 Task: Find connections with filter location Morales with filter topic #securitywith filter profile language English with filter current company Infosys with filter school Dnyanprassarak Mandals College of Arts Sou. Sheela Premanand Vaidya College of Science & VNS Bandekar College of Commerce Assagao with filter industry Holding Companies with filter service category Corporate Law with filter keywords title Animal Shelter Volunteer
Action: Mouse moved to (543, 66)
Screenshot: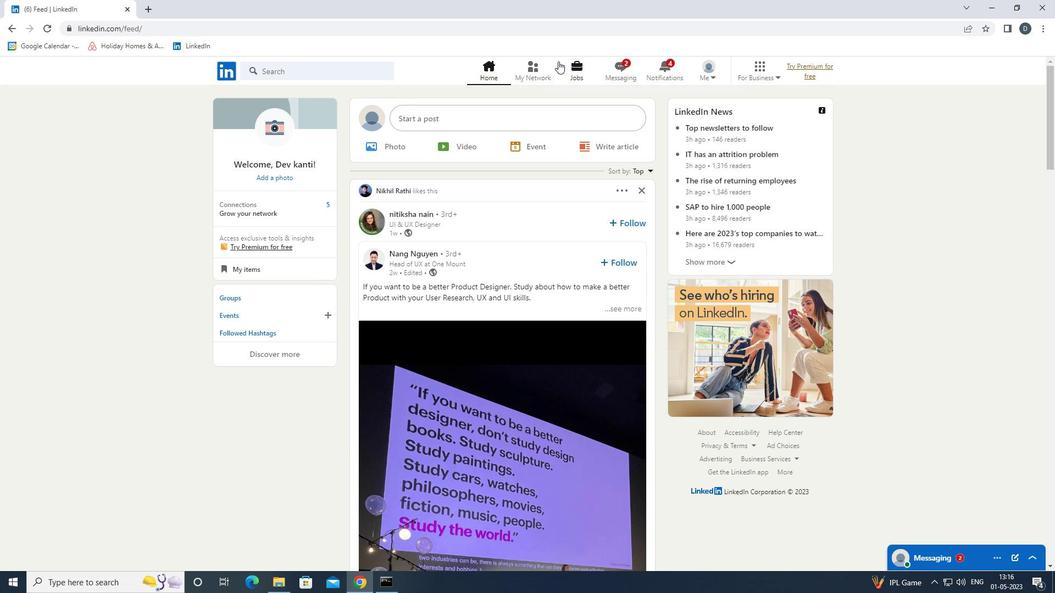 
Action: Mouse pressed left at (543, 66)
Screenshot: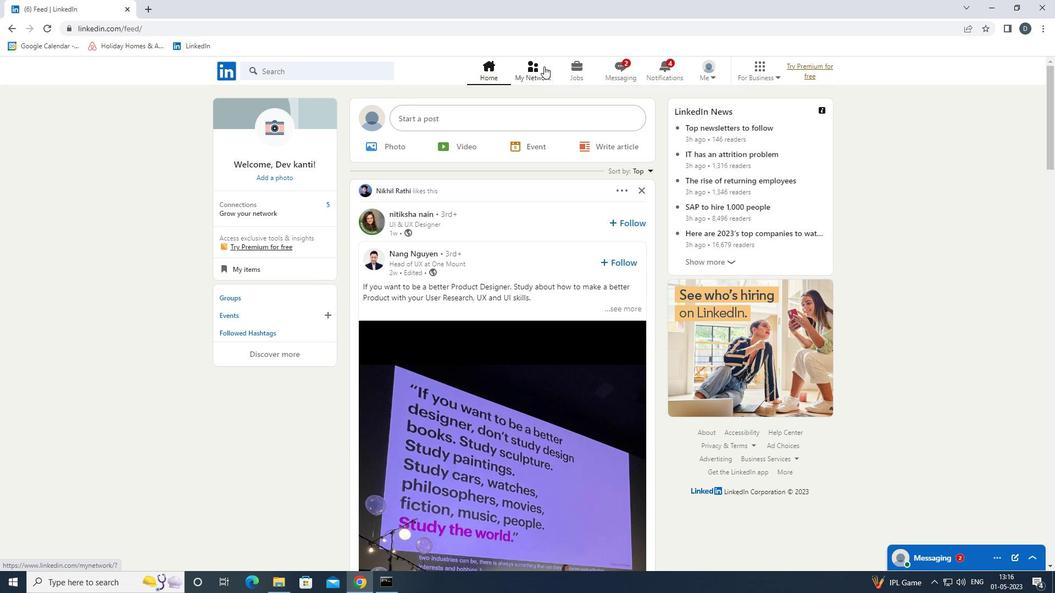 
Action: Mouse moved to (367, 126)
Screenshot: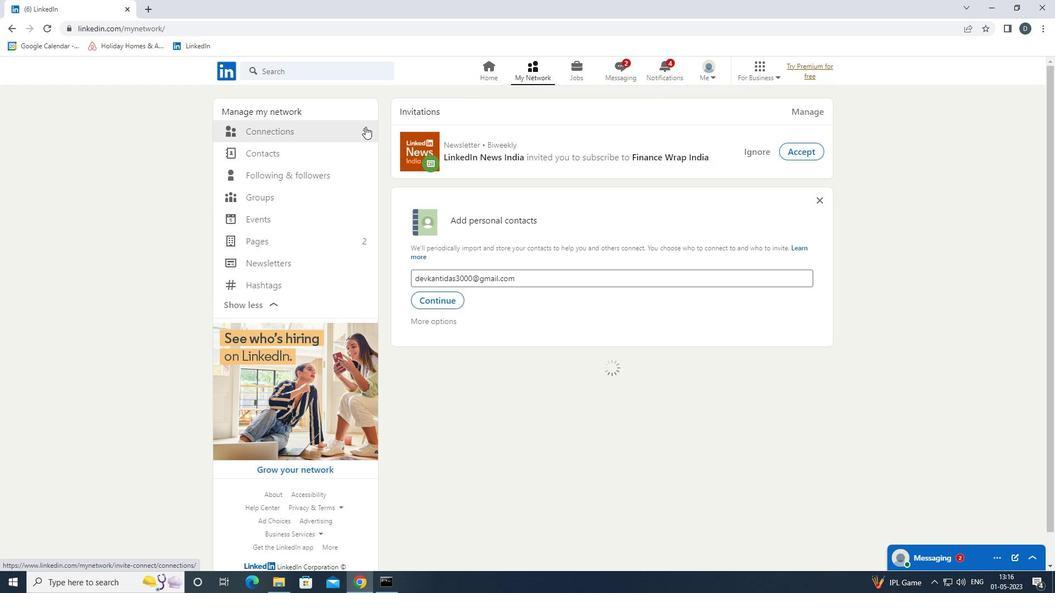
Action: Mouse pressed left at (367, 126)
Screenshot: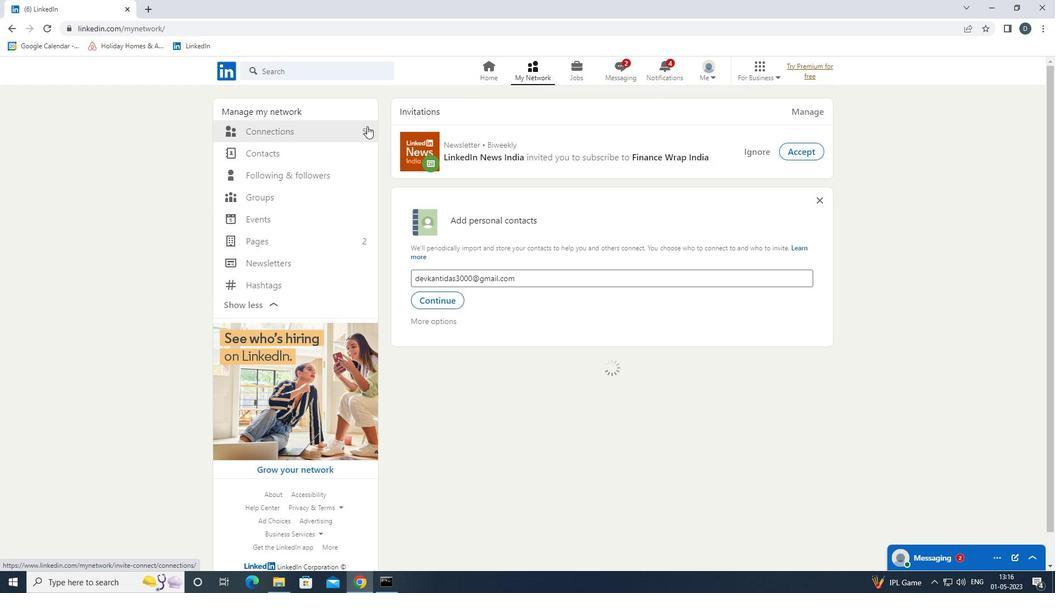 
Action: Mouse moved to (365, 130)
Screenshot: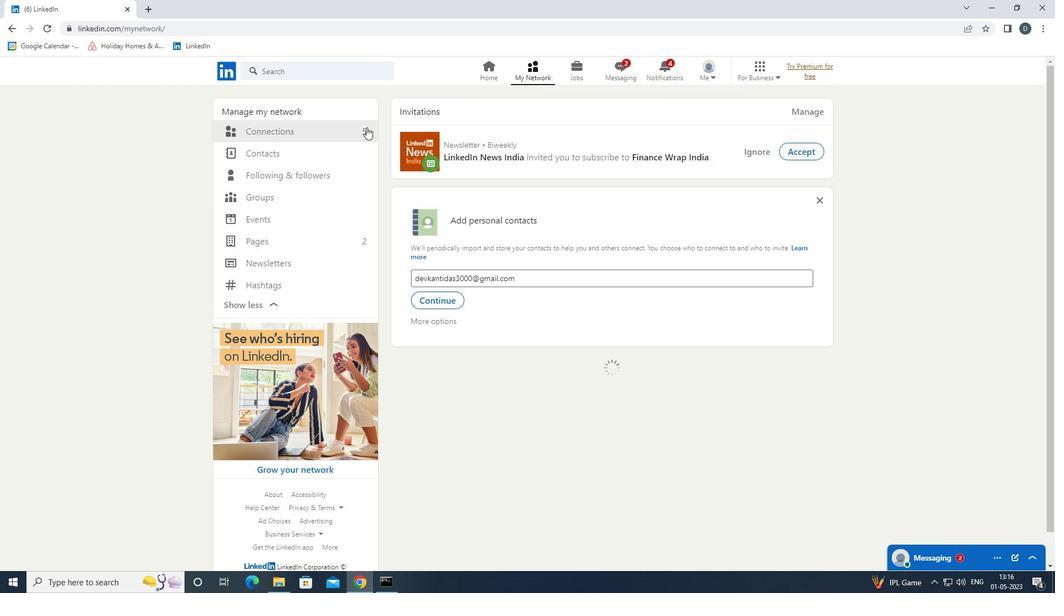 
Action: Mouse pressed left at (365, 130)
Screenshot: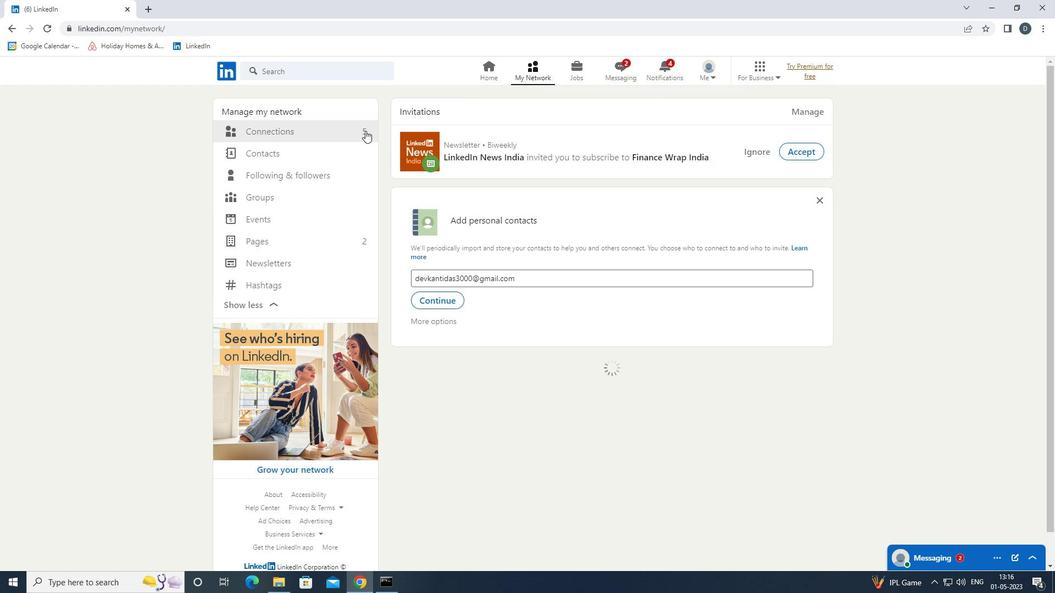 
Action: Mouse moved to (623, 133)
Screenshot: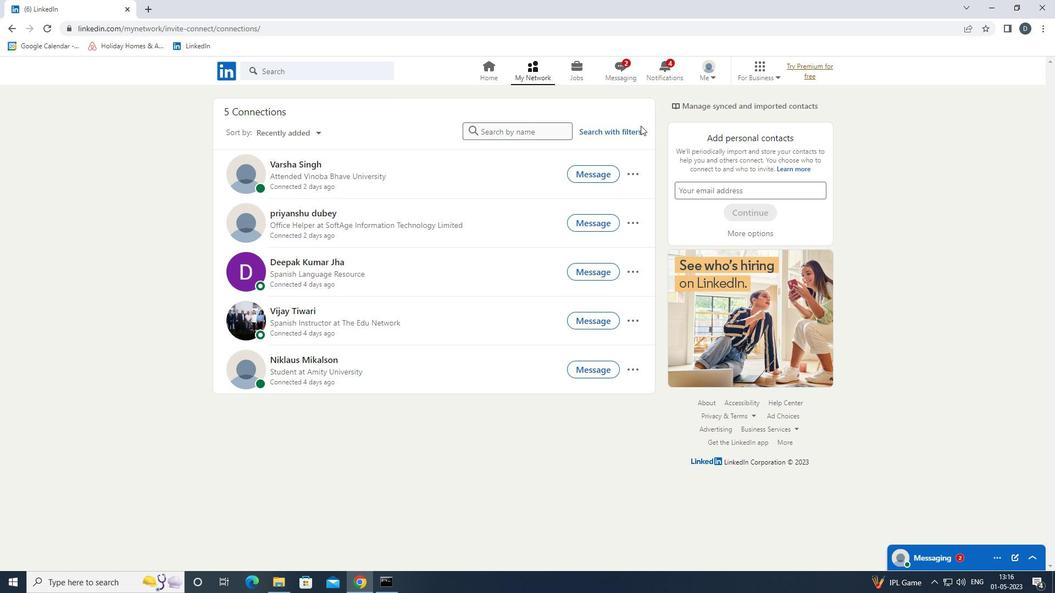 
Action: Mouse pressed left at (623, 133)
Screenshot: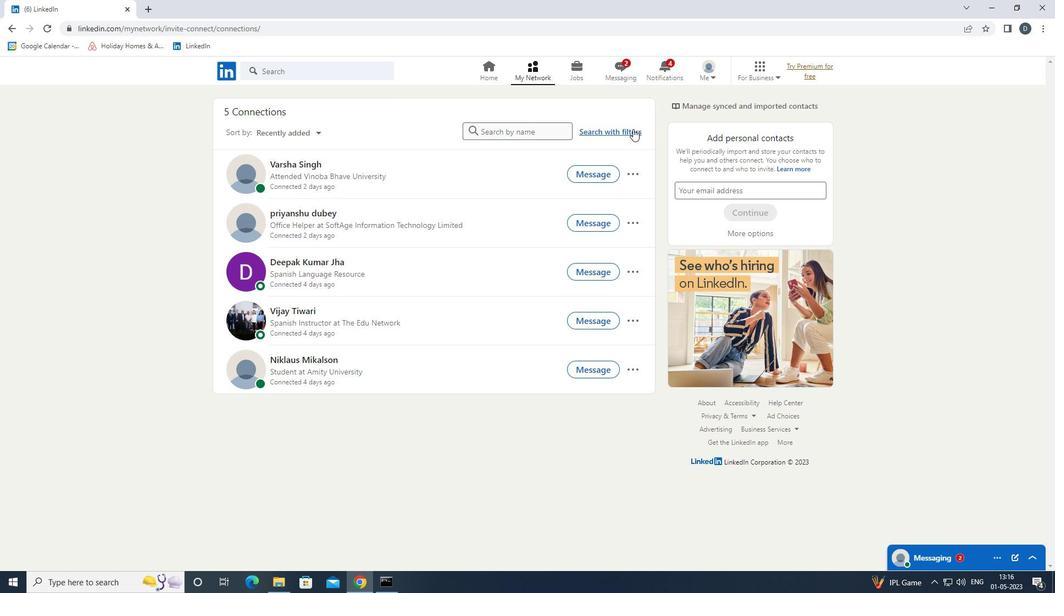 
Action: Mouse moved to (566, 103)
Screenshot: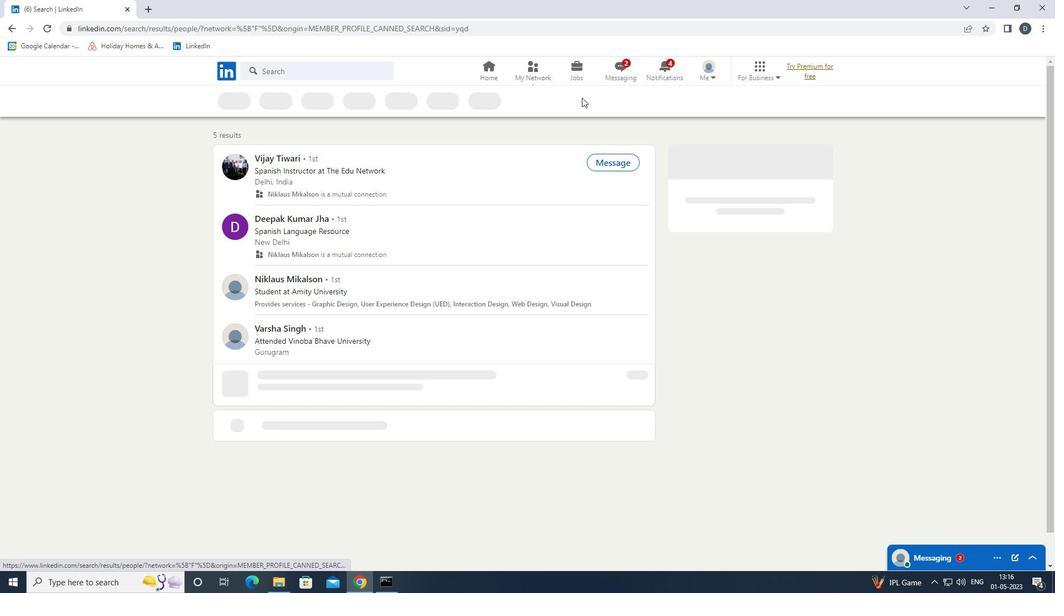
Action: Mouse pressed left at (566, 103)
Screenshot: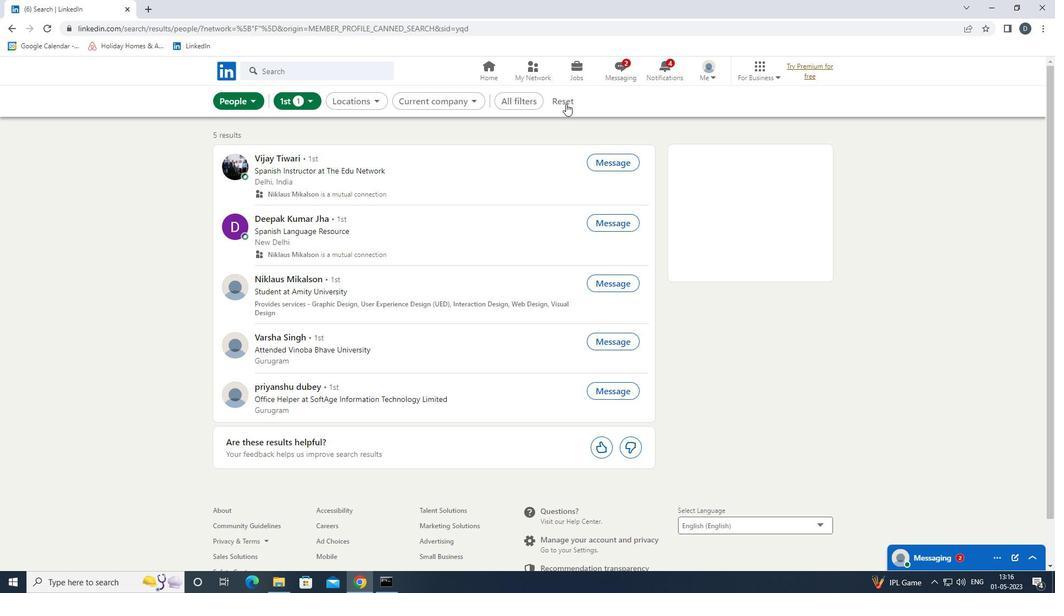 
Action: Mouse moved to (546, 100)
Screenshot: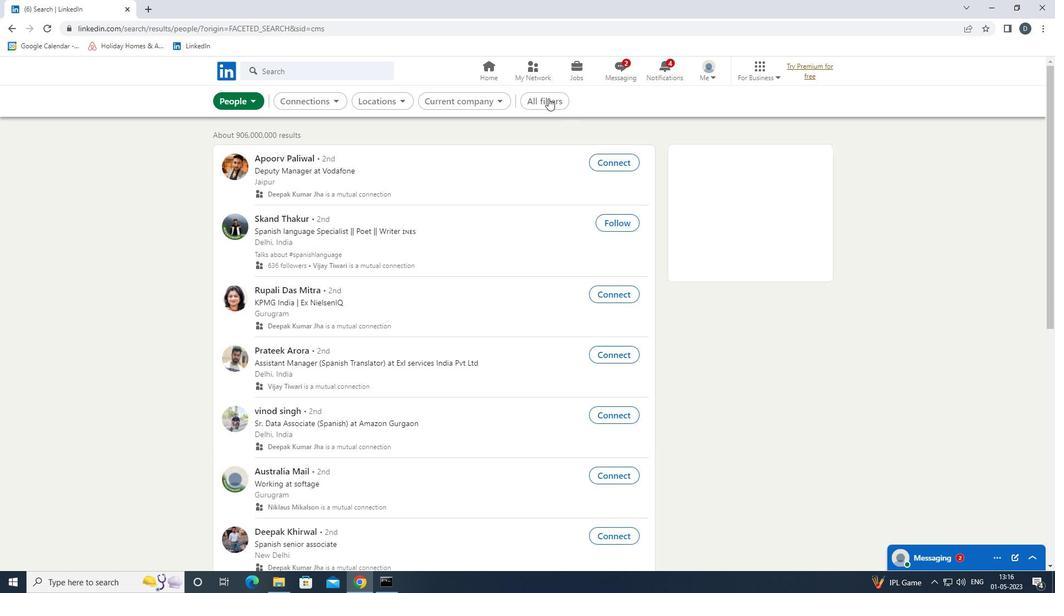 
Action: Mouse pressed left at (546, 100)
Screenshot: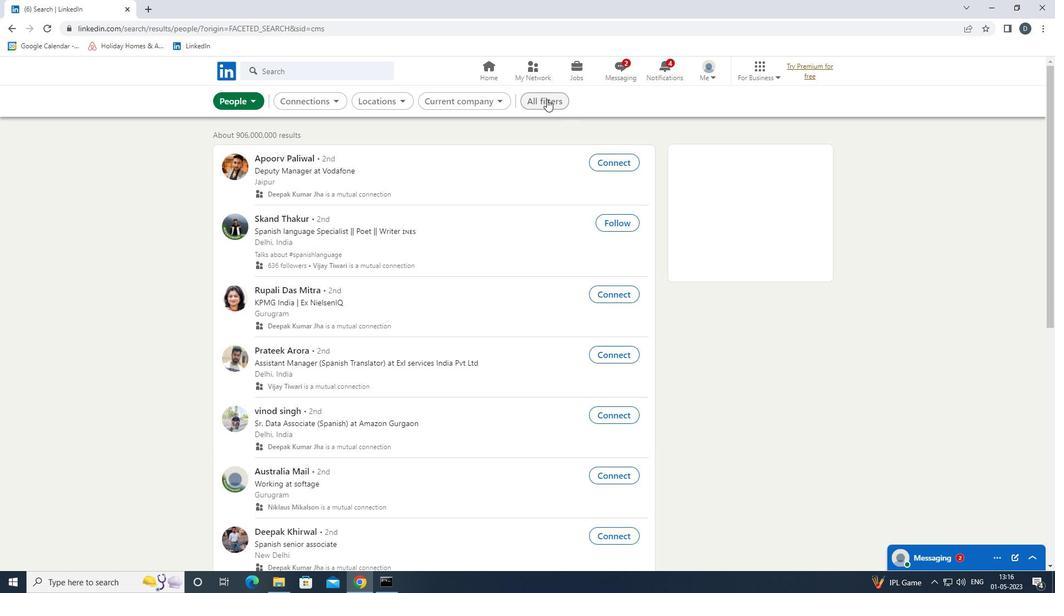 
Action: Mouse moved to (927, 355)
Screenshot: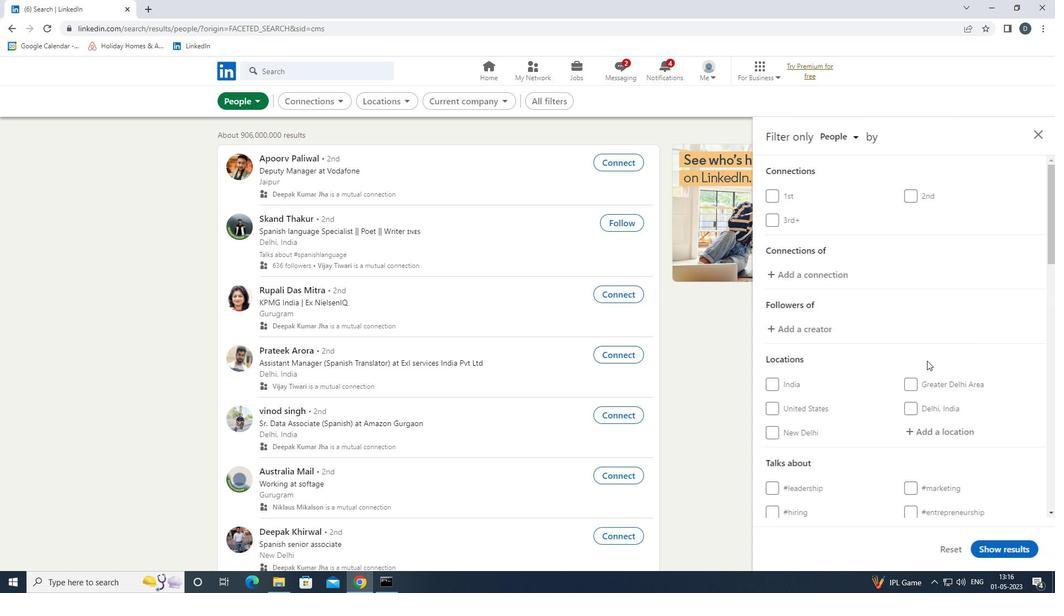 
Action: Mouse scrolled (927, 355) with delta (0, 0)
Screenshot: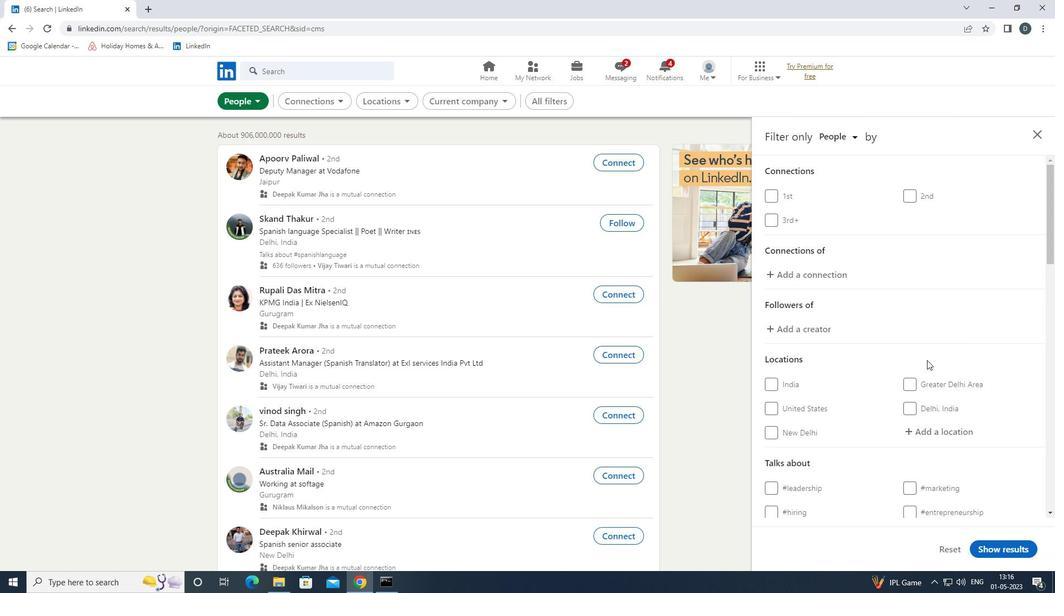 
Action: Mouse scrolled (927, 355) with delta (0, 0)
Screenshot: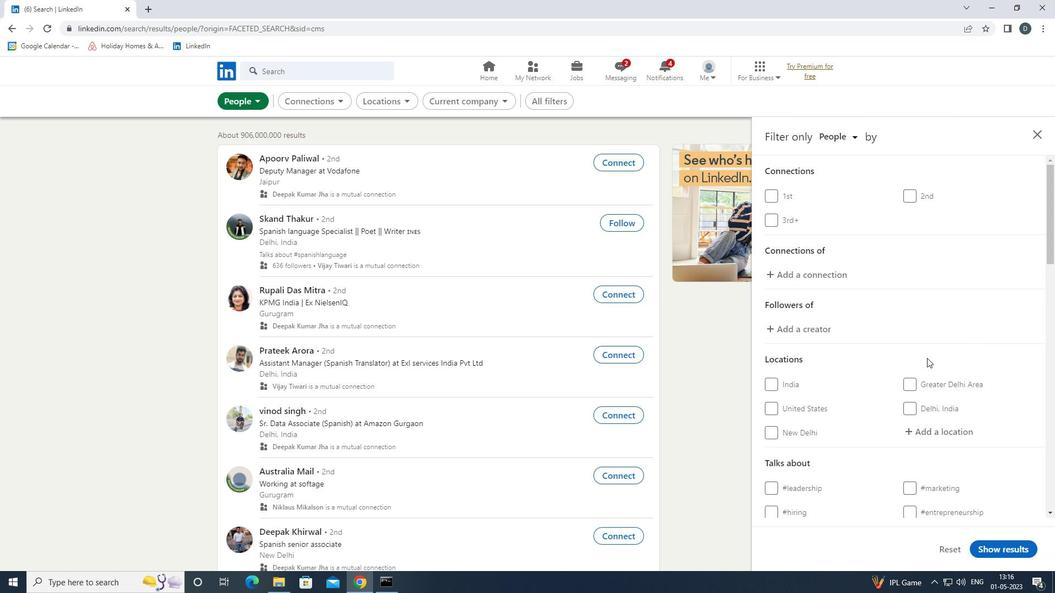 
Action: Mouse moved to (944, 326)
Screenshot: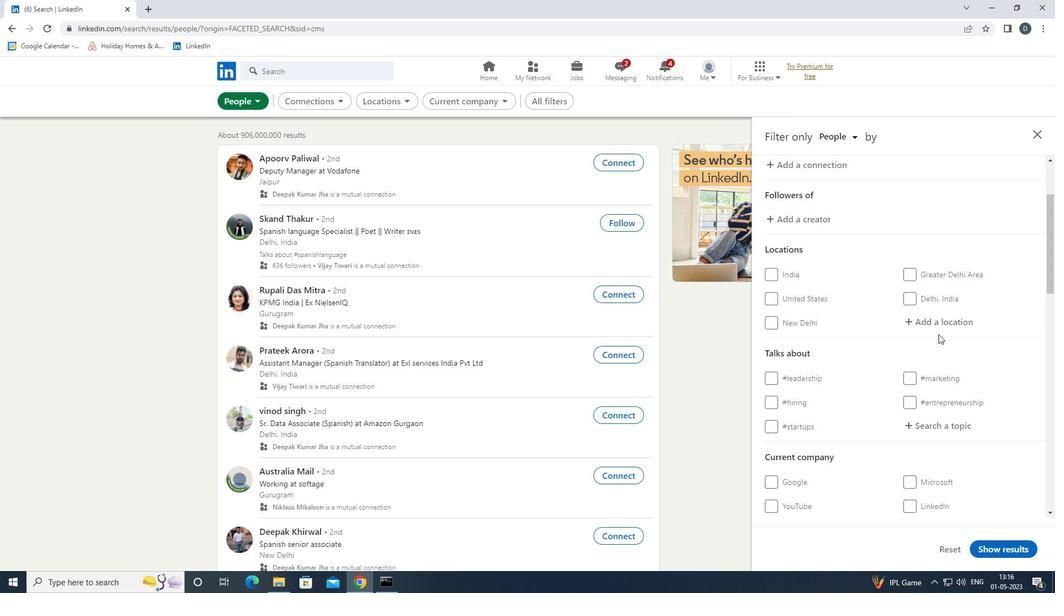 
Action: Mouse pressed left at (944, 326)
Screenshot: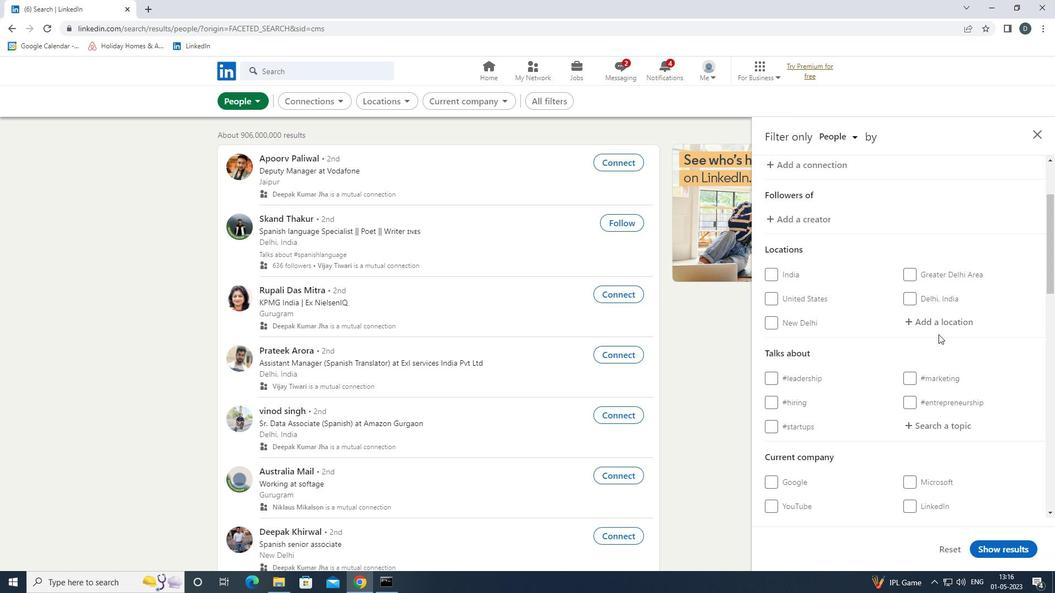 
Action: Mouse moved to (943, 326)
Screenshot: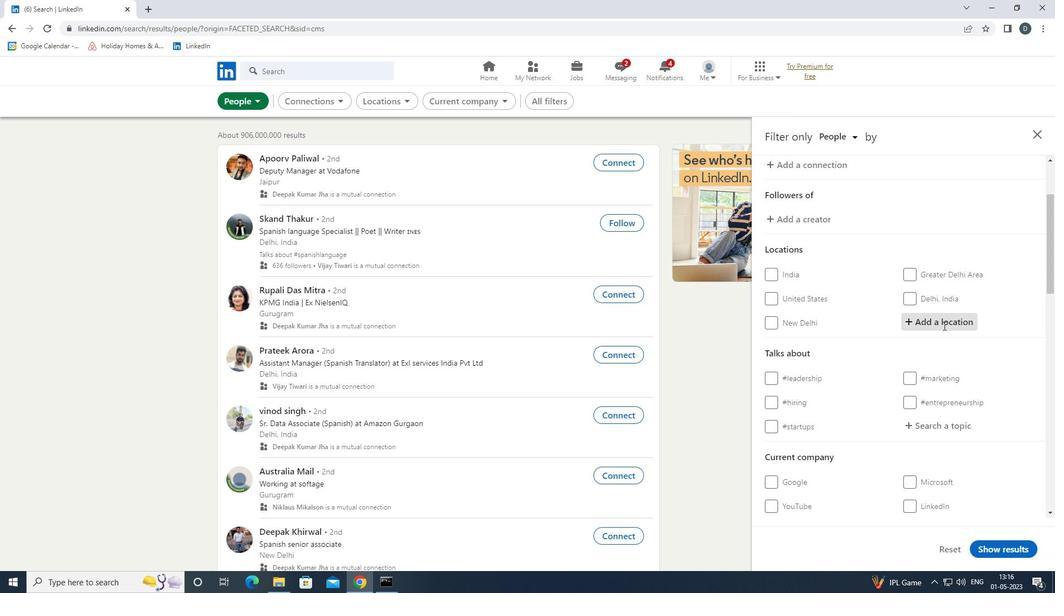 
Action: Key pressed <Key.shift>
Screenshot: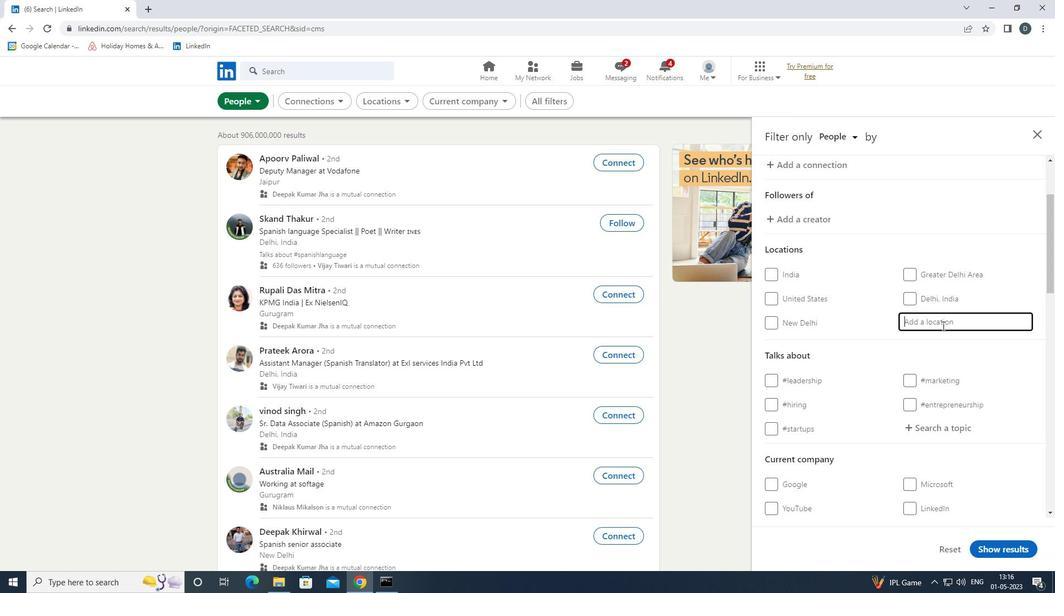 
Action: Mouse moved to (942, 326)
Screenshot: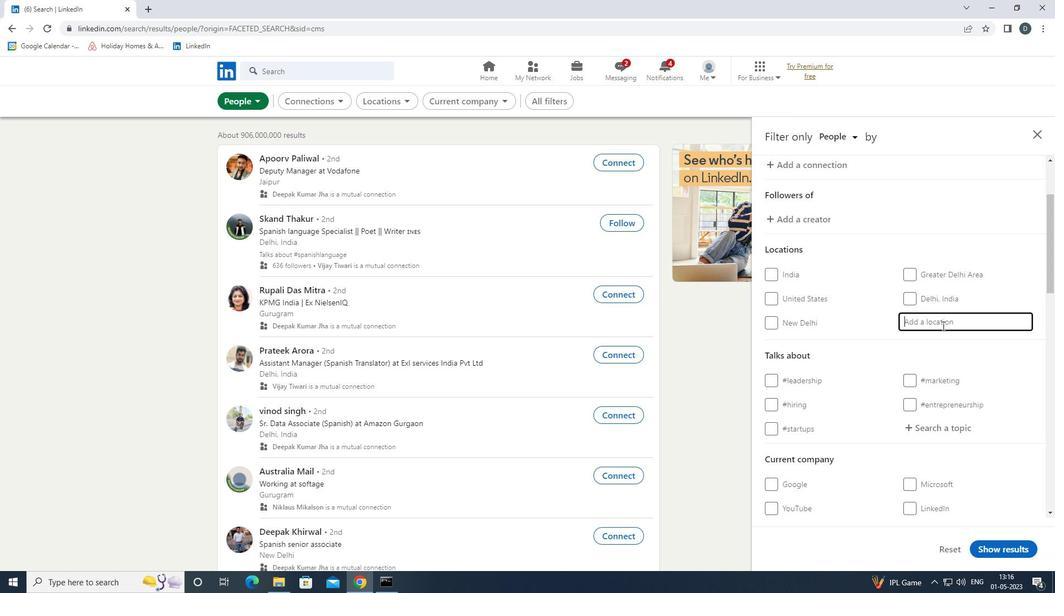 
Action: Key pressed MORALES<Key.down><Key.enter>
Screenshot: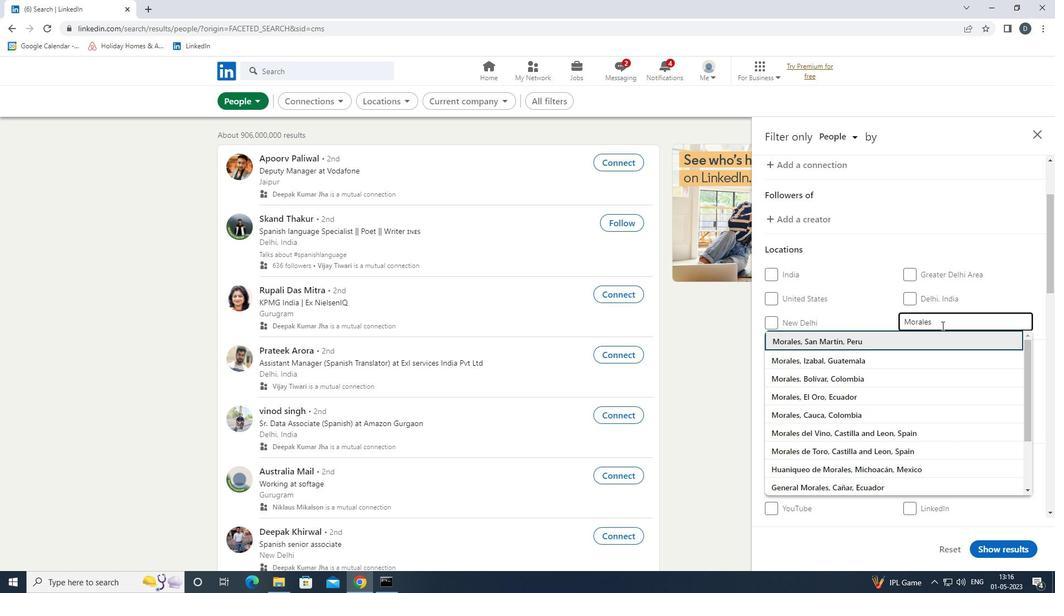 
Action: Mouse scrolled (942, 325) with delta (0, 0)
Screenshot: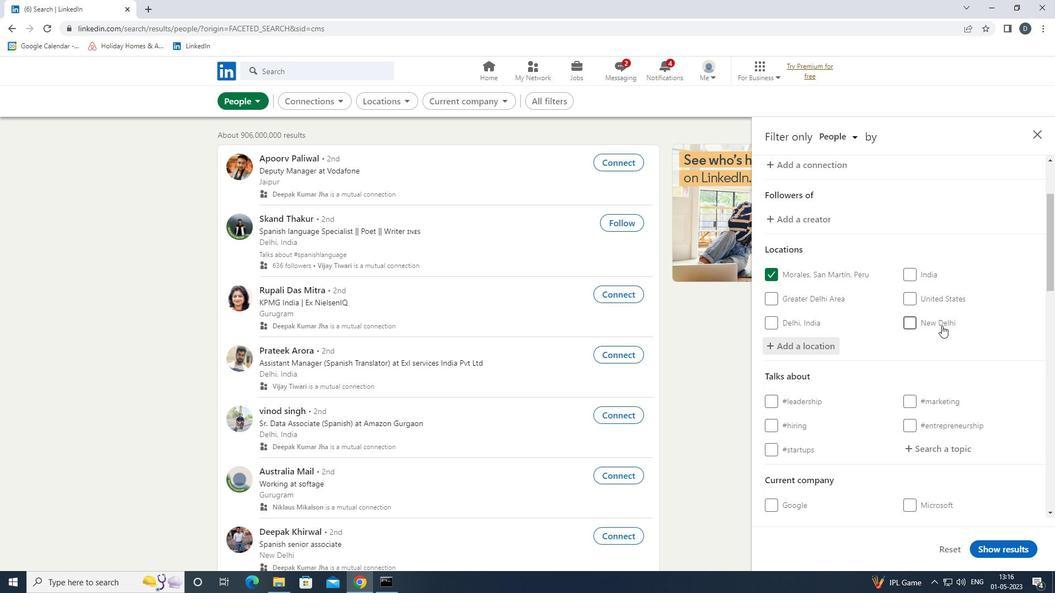 
Action: Mouse scrolled (942, 325) with delta (0, 0)
Screenshot: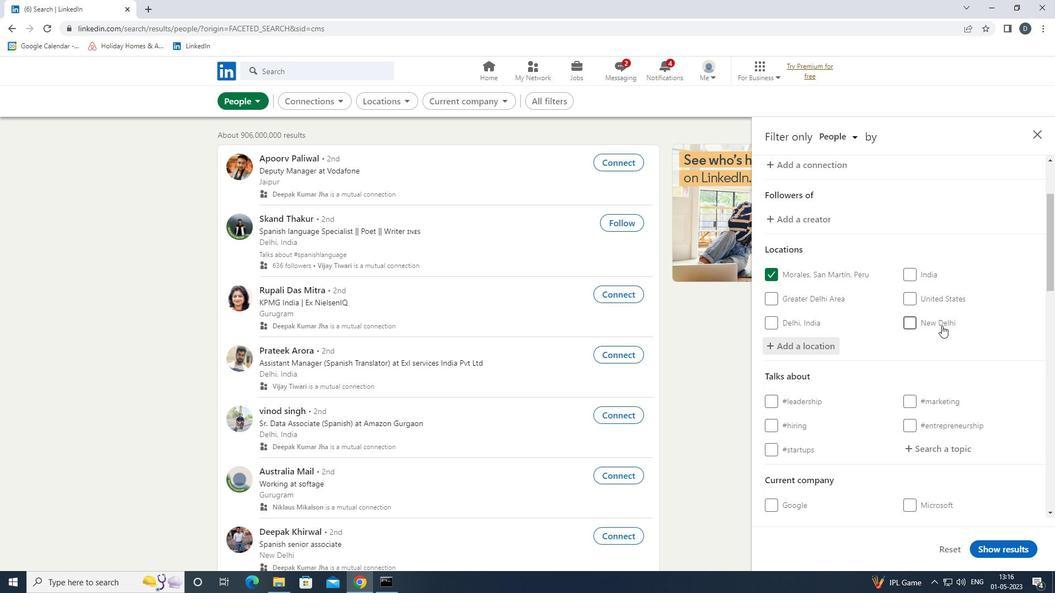 
Action: Mouse moved to (931, 334)
Screenshot: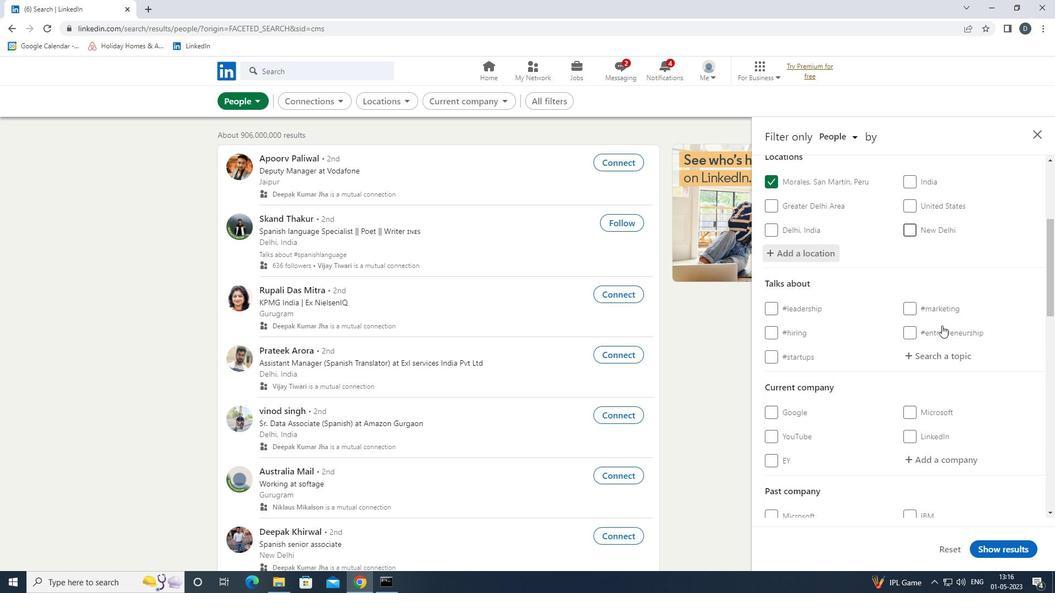 
Action: Mouse pressed left at (931, 334)
Screenshot: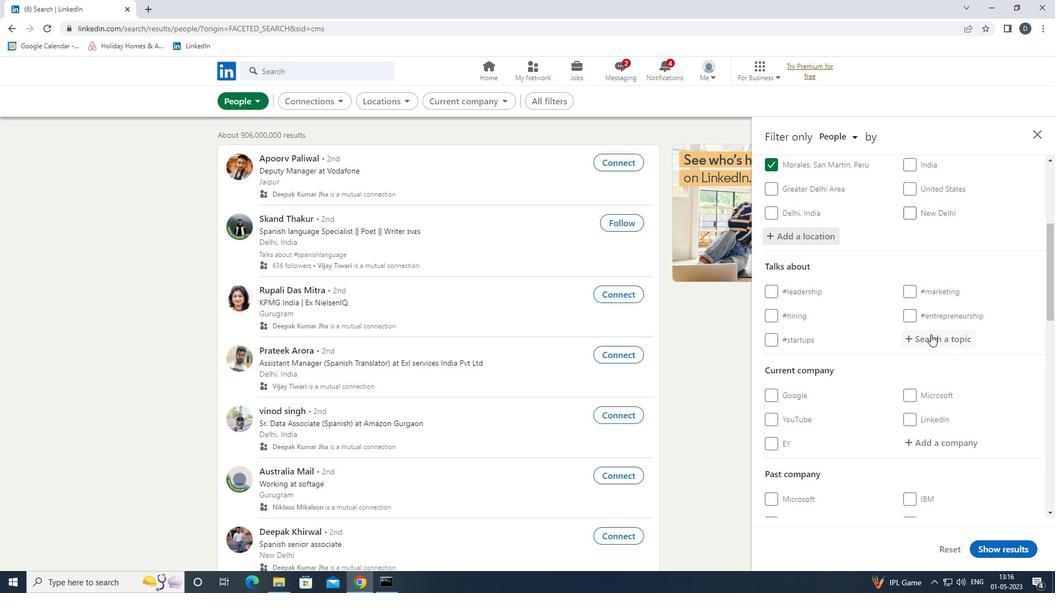 
Action: Key pressed SECURITY
Screenshot: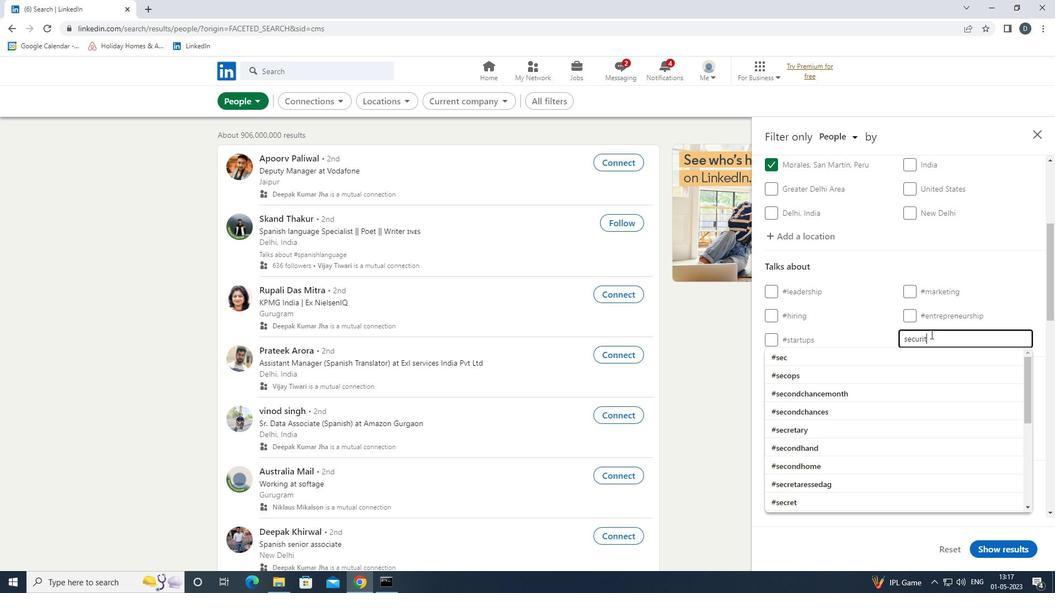 
Action: Mouse moved to (931, 348)
Screenshot: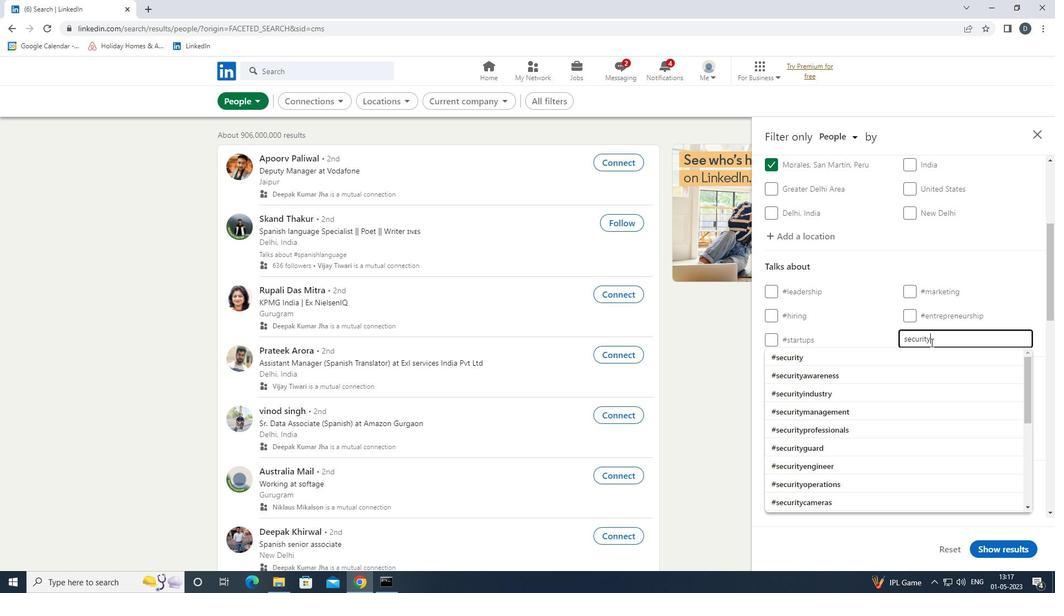 
Action: Mouse pressed left at (931, 348)
Screenshot: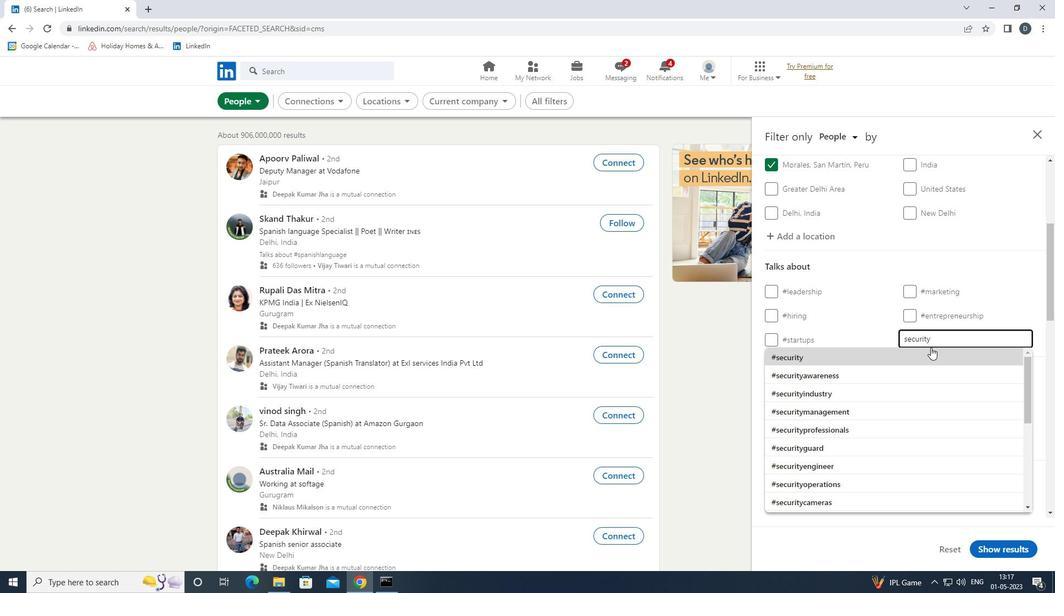 
Action: Mouse scrolled (931, 347) with delta (0, 0)
Screenshot: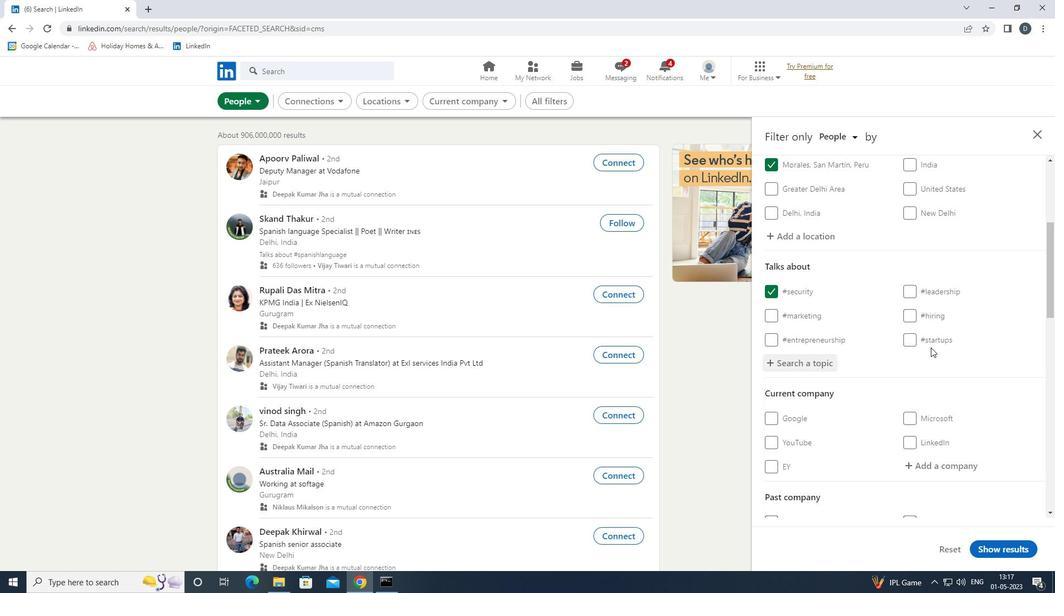
Action: Mouse scrolled (931, 347) with delta (0, 0)
Screenshot: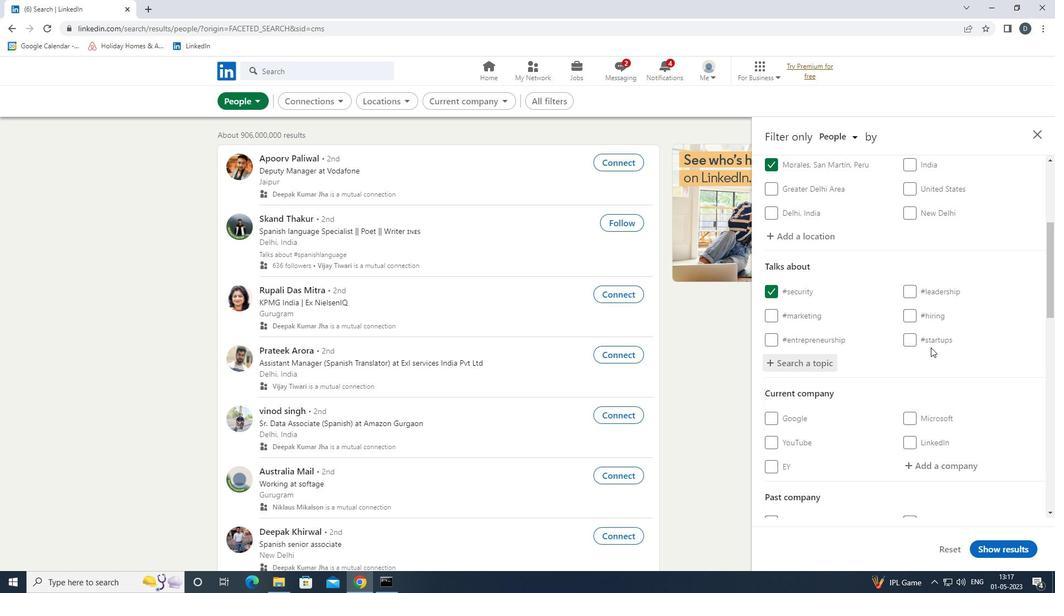 
Action: Mouse moved to (934, 362)
Screenshot: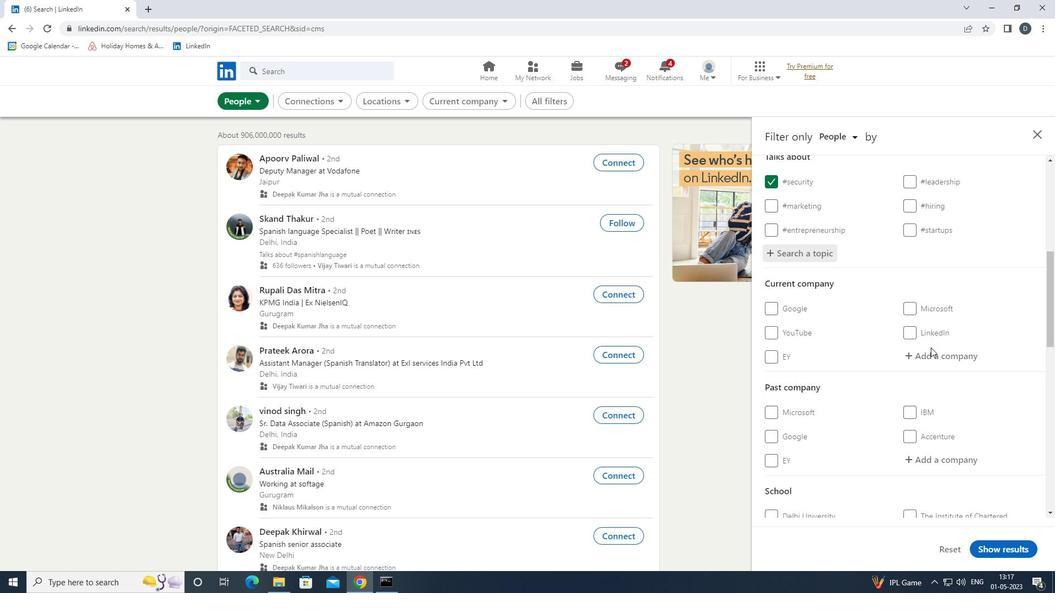 
Action: Mouse scrolled (934, 361) with delta (0, 0)
Screenshot: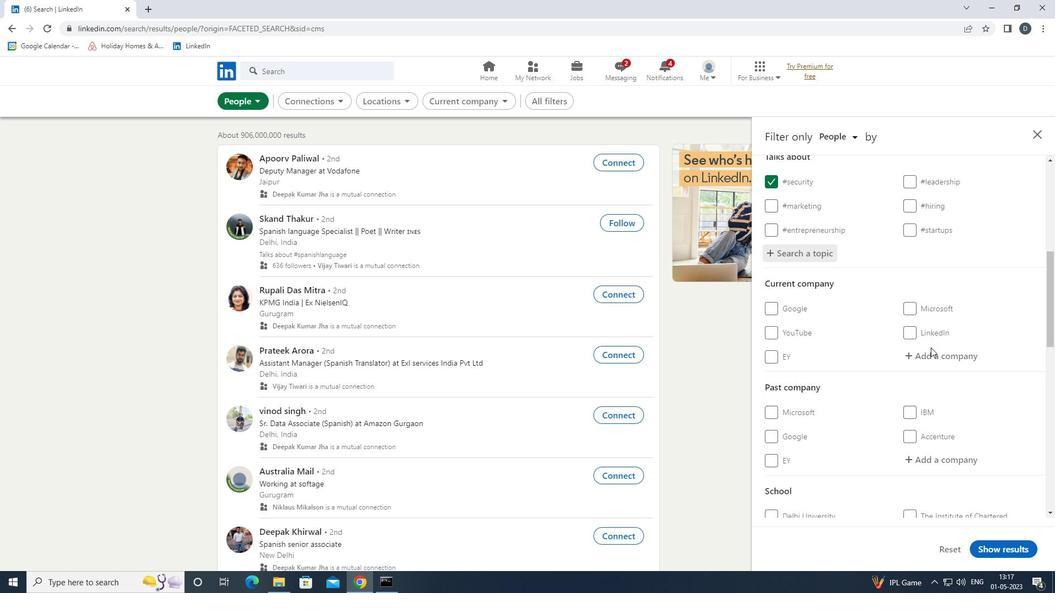 
Action: Mouse scrolled (934, 361) with delta (0, 0)
Screenshot: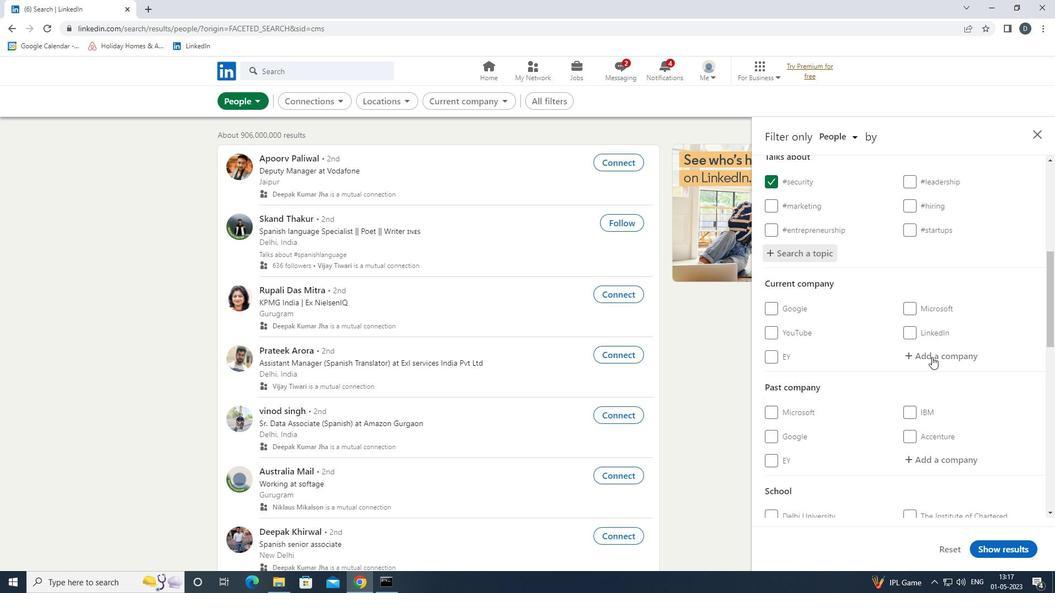 
Action: Mouse scrolled (934, 361) with delta (0, 0)
Screenshot: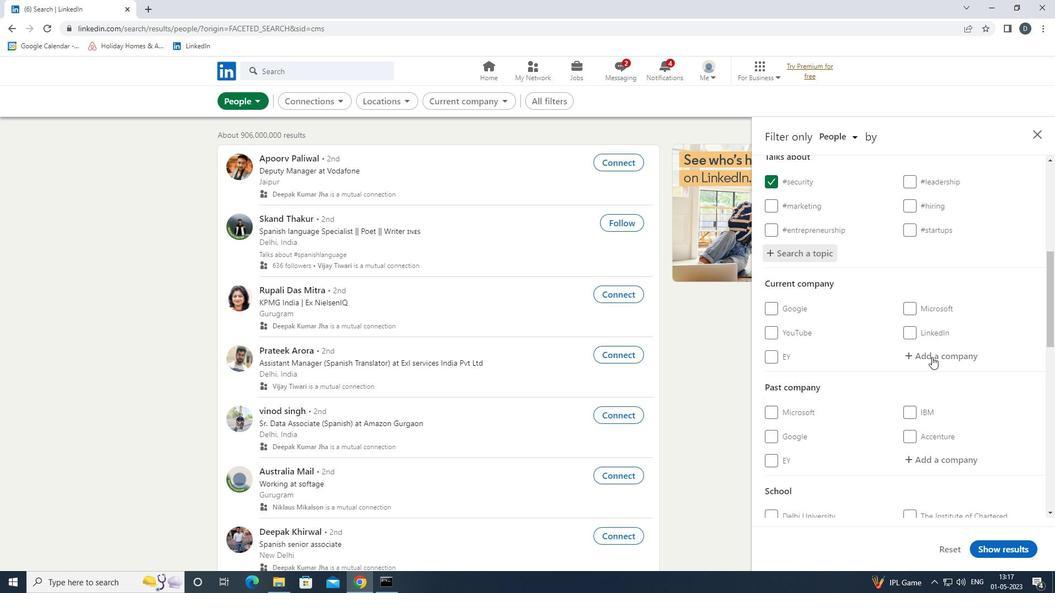 
Action: Mouse scrolled (934, 361) with delta (0, 0)
Screenshot: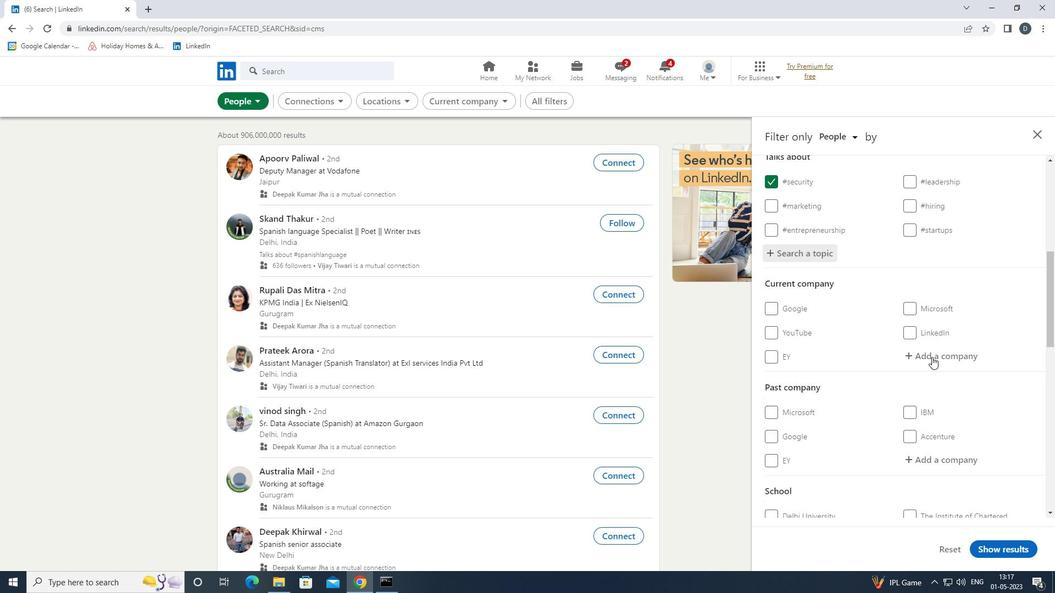 
Action: Mouse scrolled (934, 361) with delta (0, 0)
Screenshot: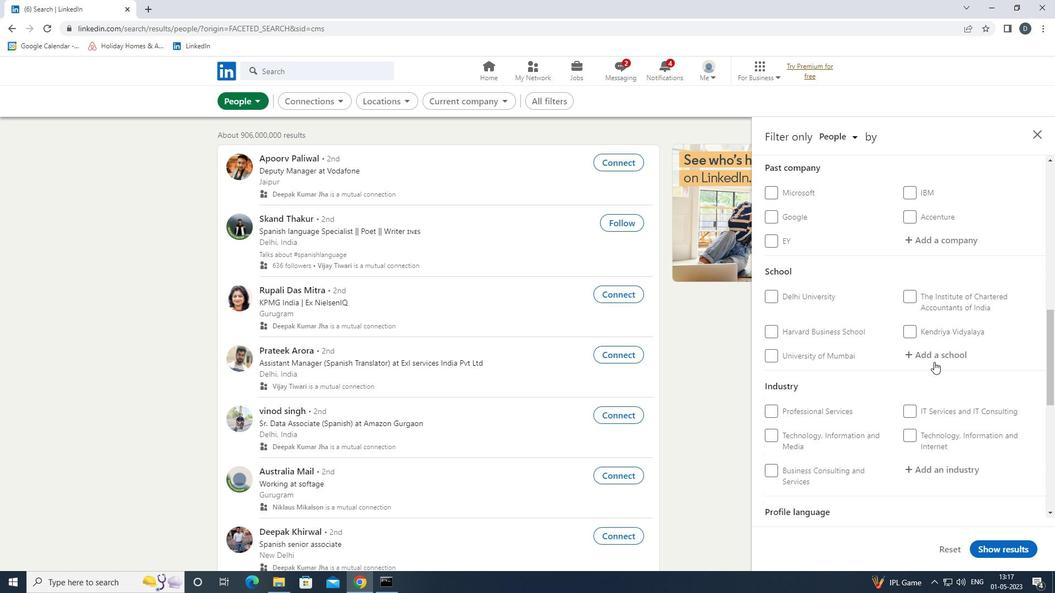 
Action: Mouse scrolled (934, 361) with delta (0, 0)
Screenshot: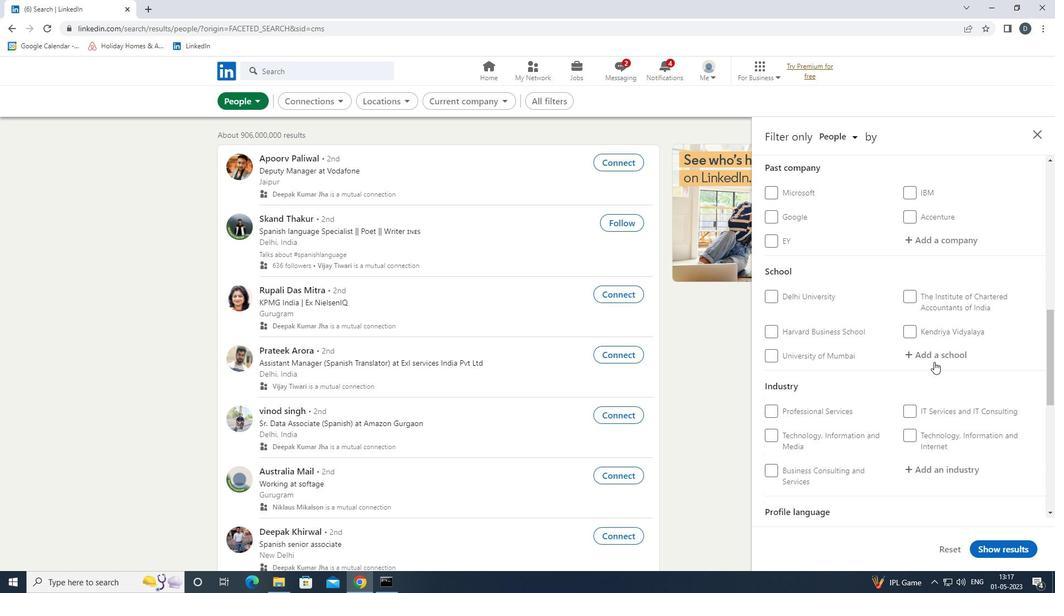 
Action: Mouse moved to (777, 430)
Screenshot: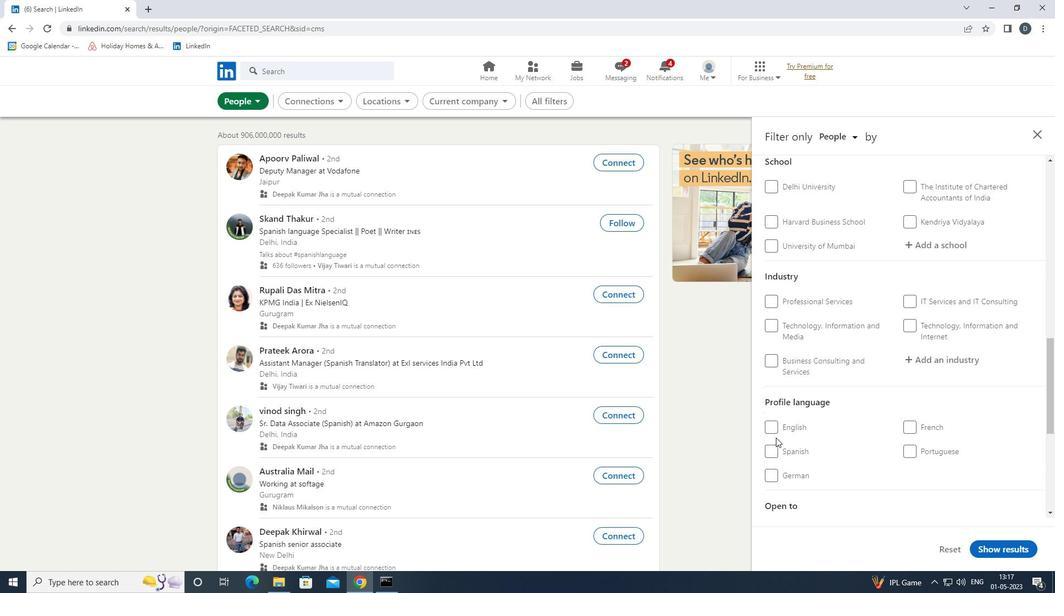 
Action: Mouse pressed left at (777, 430)
Screenshot: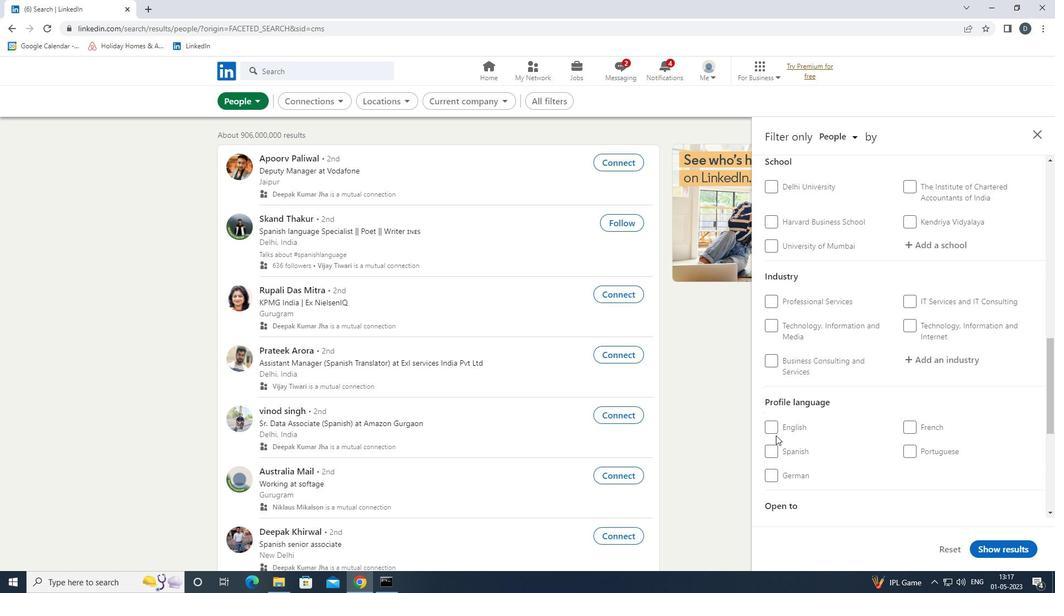 
Action: Mouse moved to (883, 416)
Screenshot: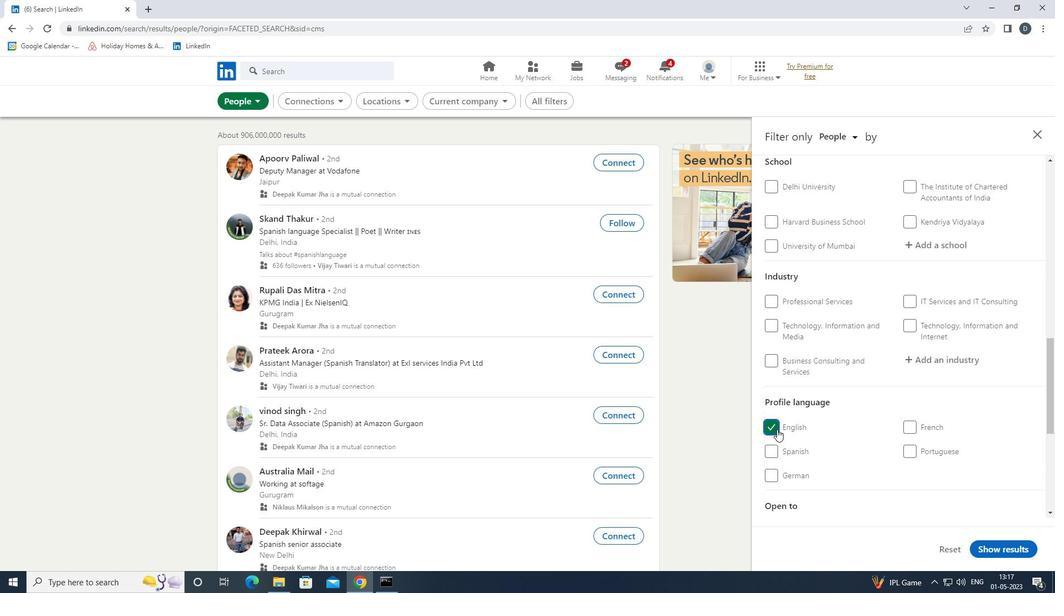 
Action: Mouse scrolled (883, 417) with delta (0, 0)
Screenshot: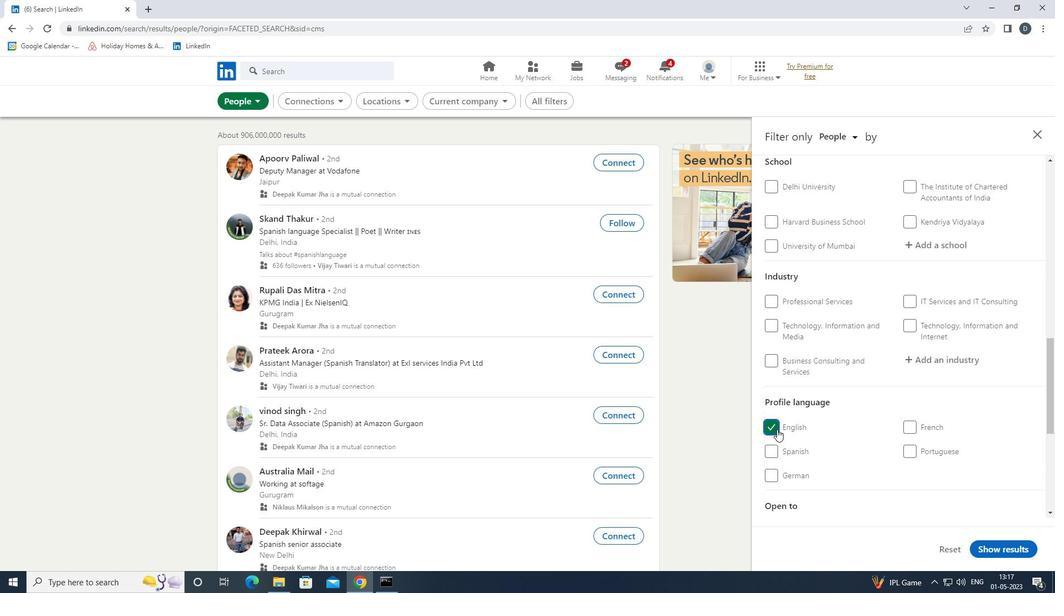 
Action: Mouse scrolled (883, 417) with delta (0, 0)
Screenshot: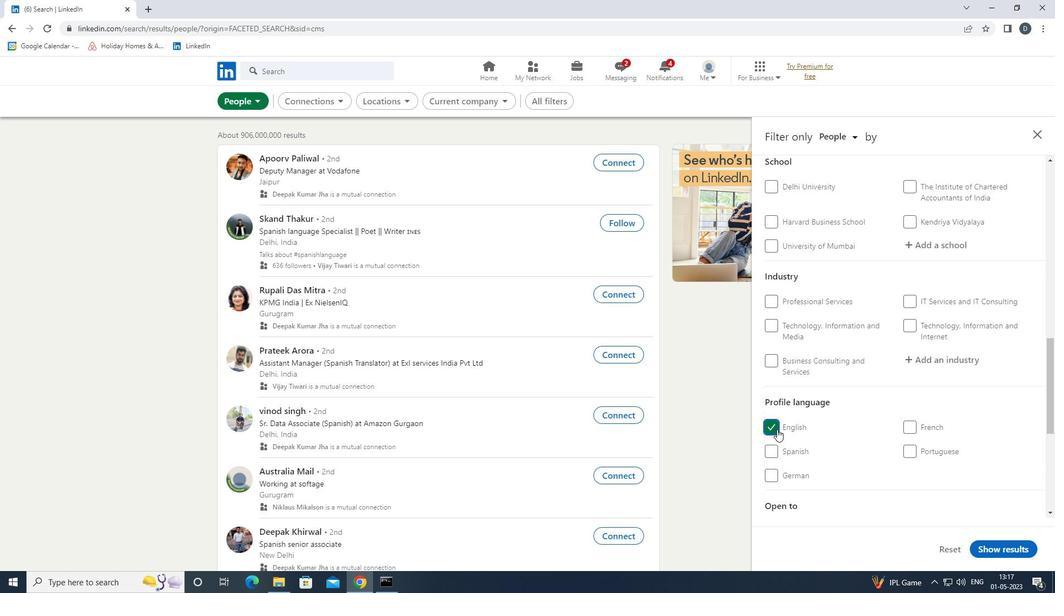 
Action: Mouse scrolled (883, 417) with delta (0, 0)
Screenshot: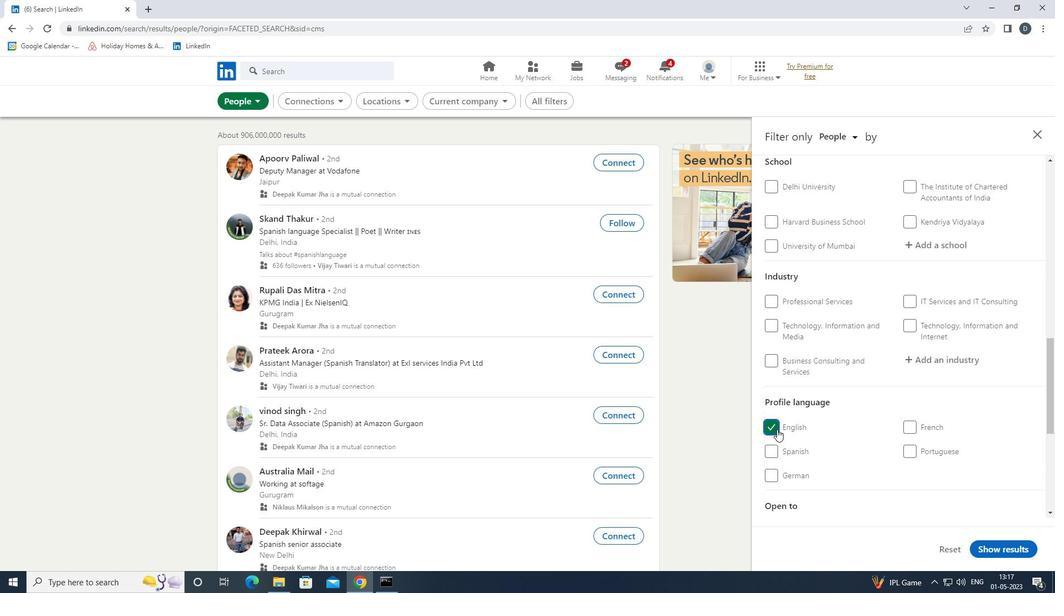
Action: Mouse scrolled (883, 417) with delta (0, 0)
Screenshot: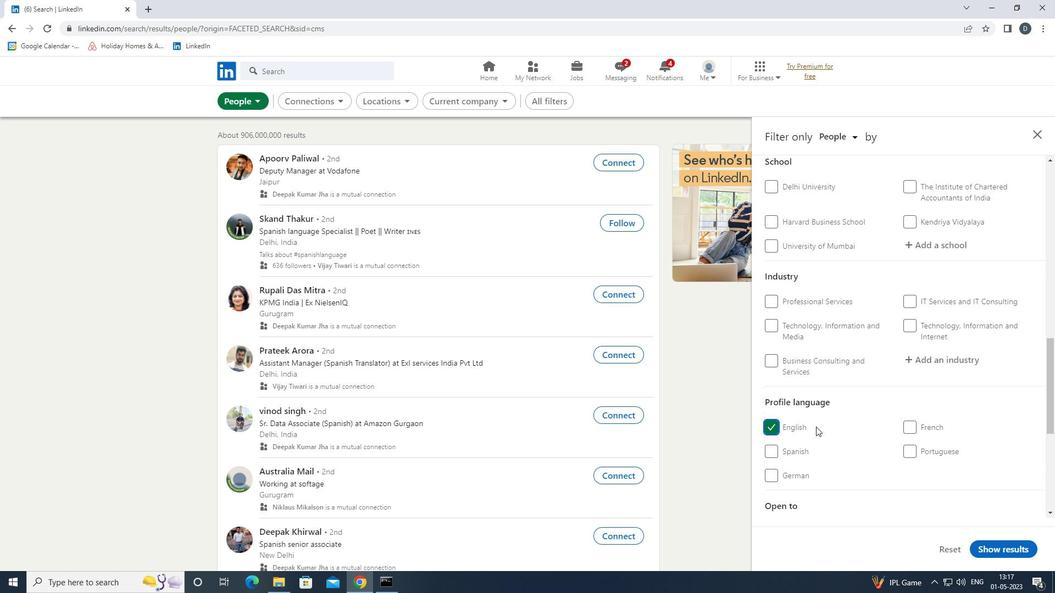 
Action: Mouse scrolled (883, 417) with delta (0, 0)
Screenshot: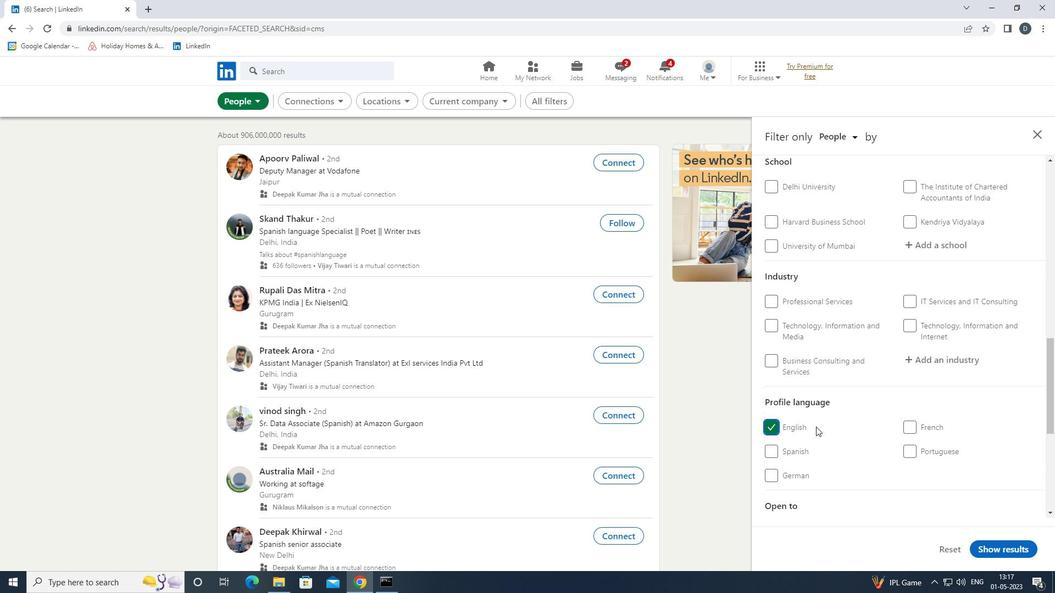 
Action: Mouse scrolled (883, 417) with delta (0, 0)
Screenshot: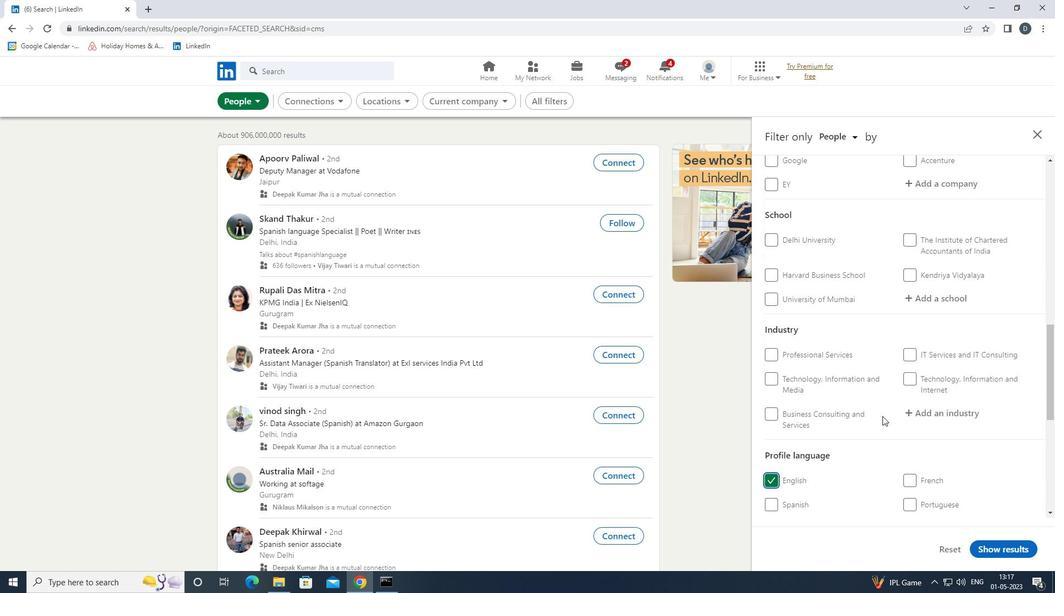 
Action: Mouse scrolled (883, 417) with delta (0, 0)
Screenshot: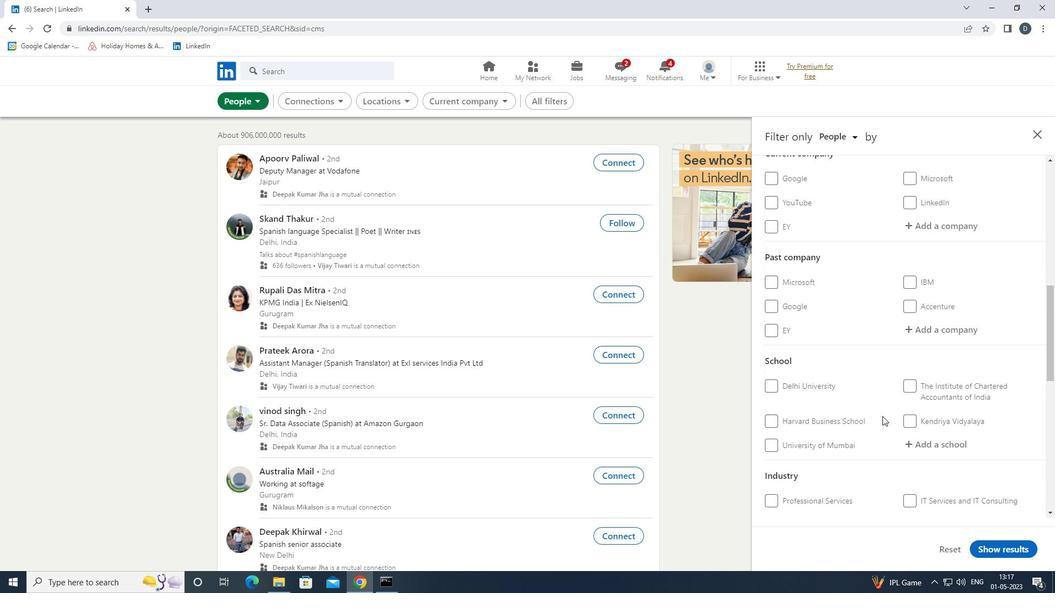
Action: Mouse moved to (944, 414)
Screenshot: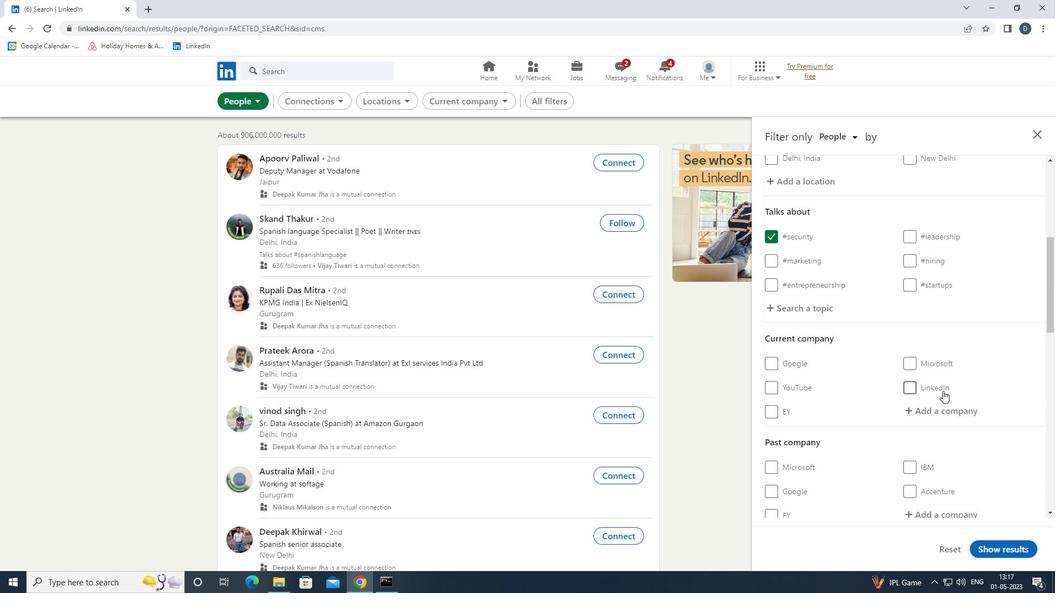 
Action: Mouse pressed left at (944, 414)
Screenshot: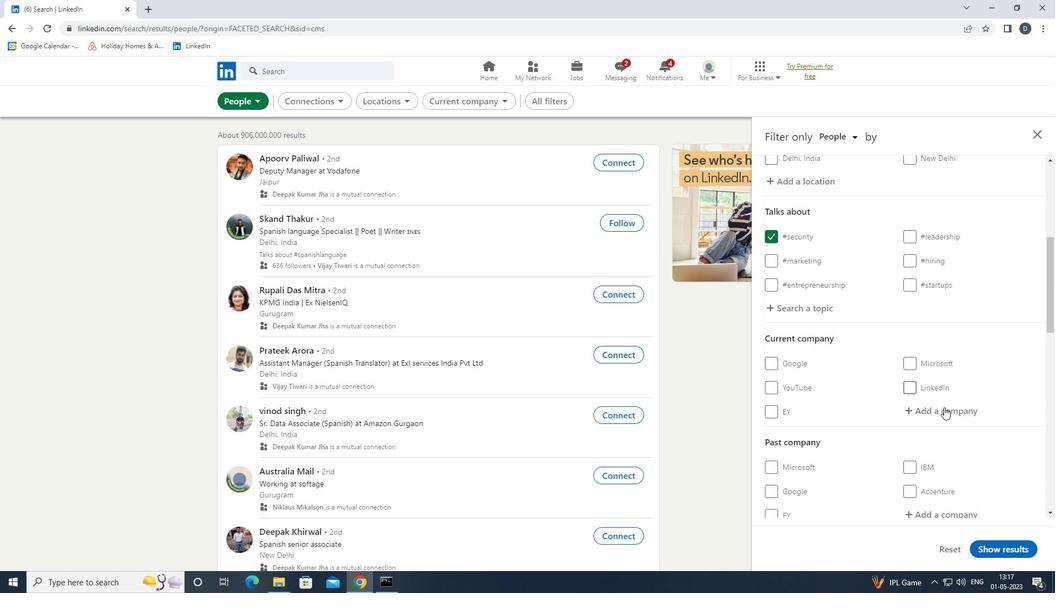 
Action: Key pressed <Key.shift>INFOSYSY<Key.backspace><Key.down><Key.enter>
Screenshot: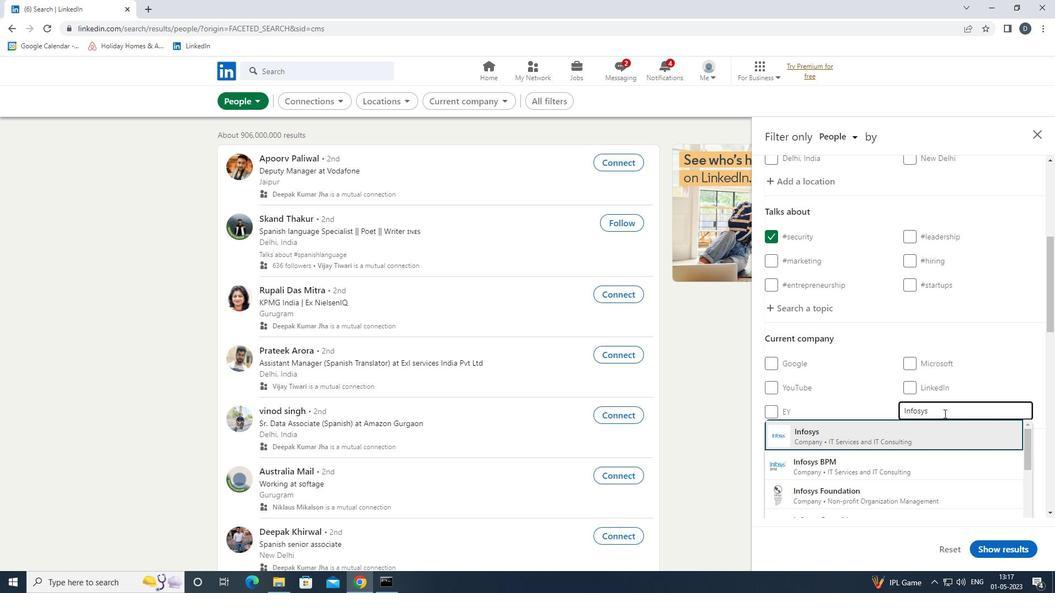 
Action: Mouse moved to (944, 415)
Screenshot: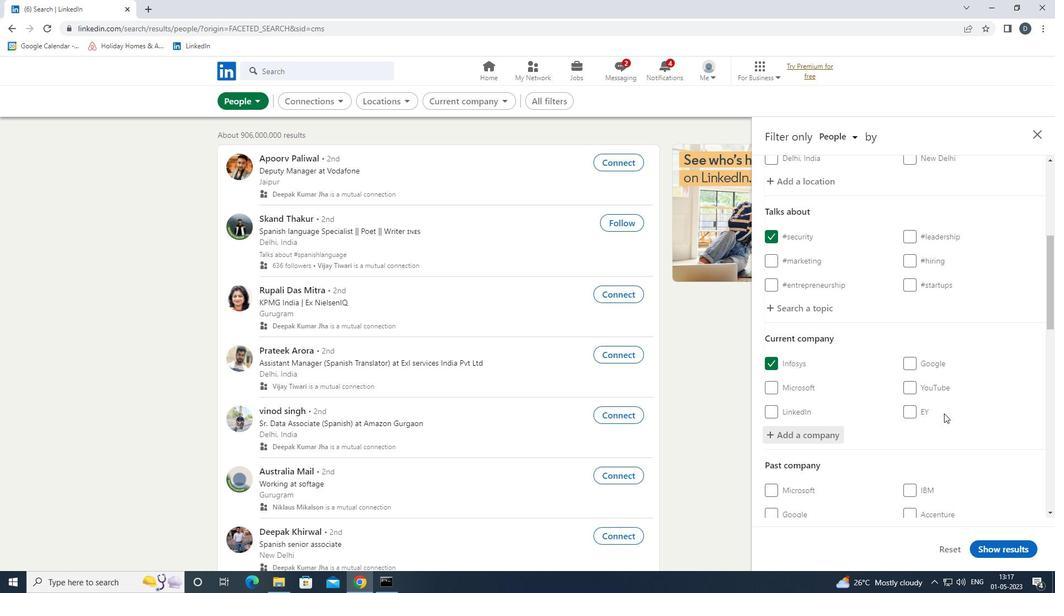 
Action: Mouse scrolled (944, 414) with delta (0, 0)
Screenshot: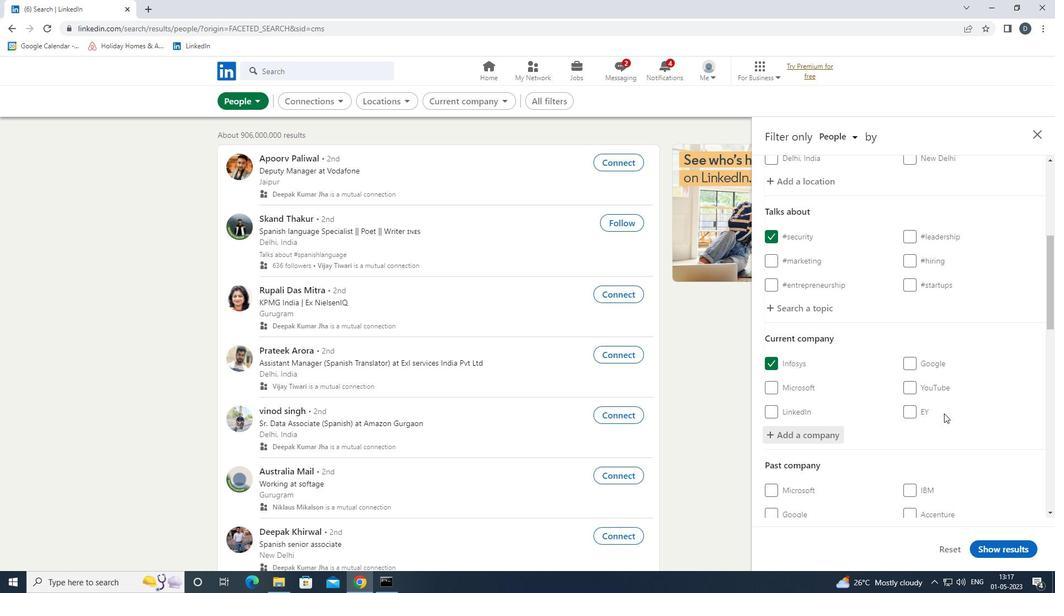 
Action: Mouse moved to (944, 415)
Screenshot: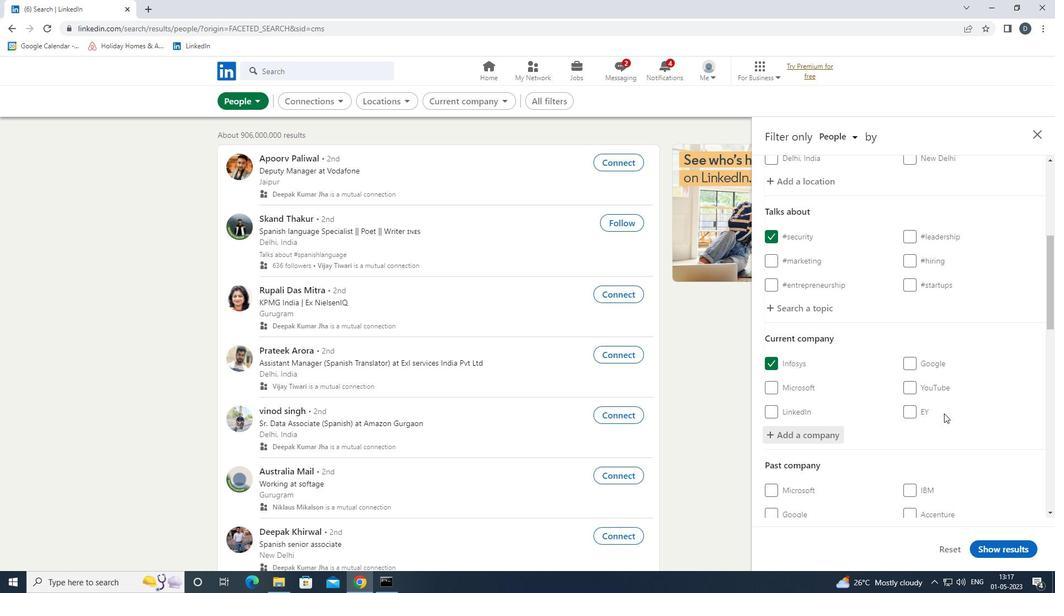 
Action: Mouse scrolled (944, 415) with delta (0, 0)
Screenshot: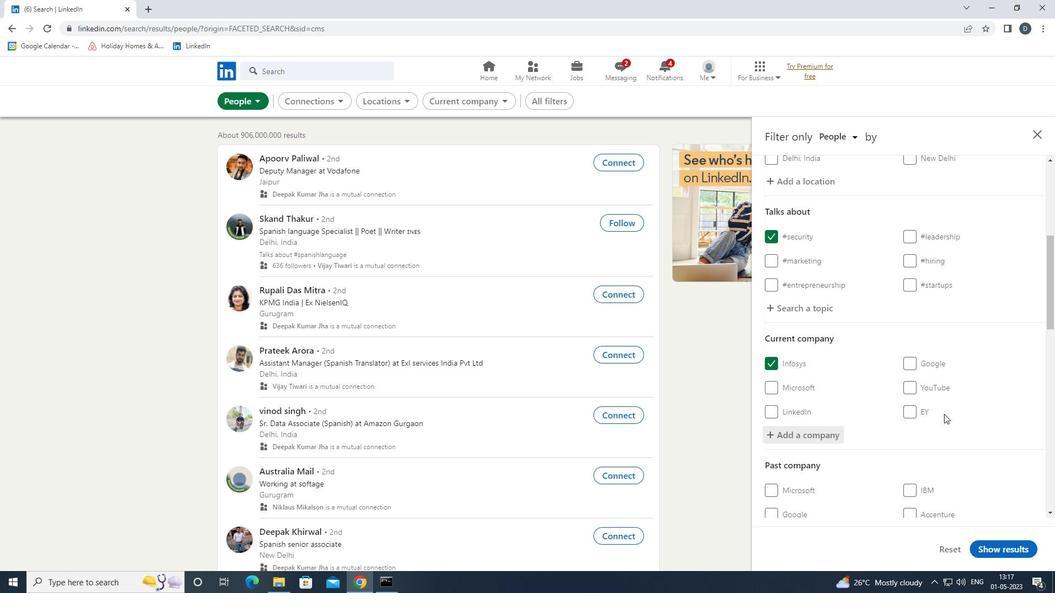 
Action: Mouse scrolled (944, 415) with delta (0, 0)
Screenshot: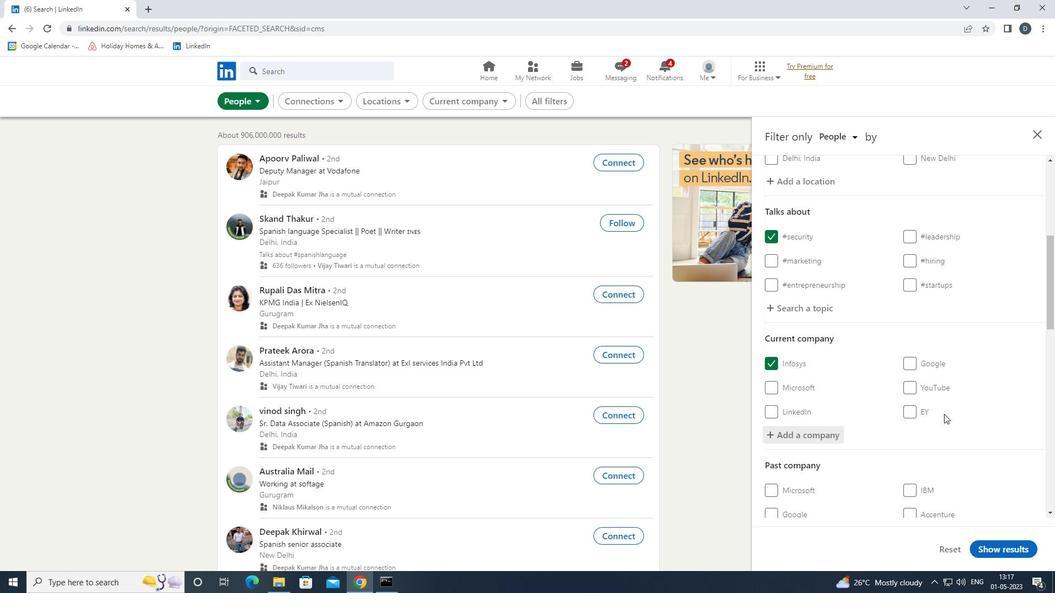 
Action: Mouse moved to (920, 422)
Screenshot: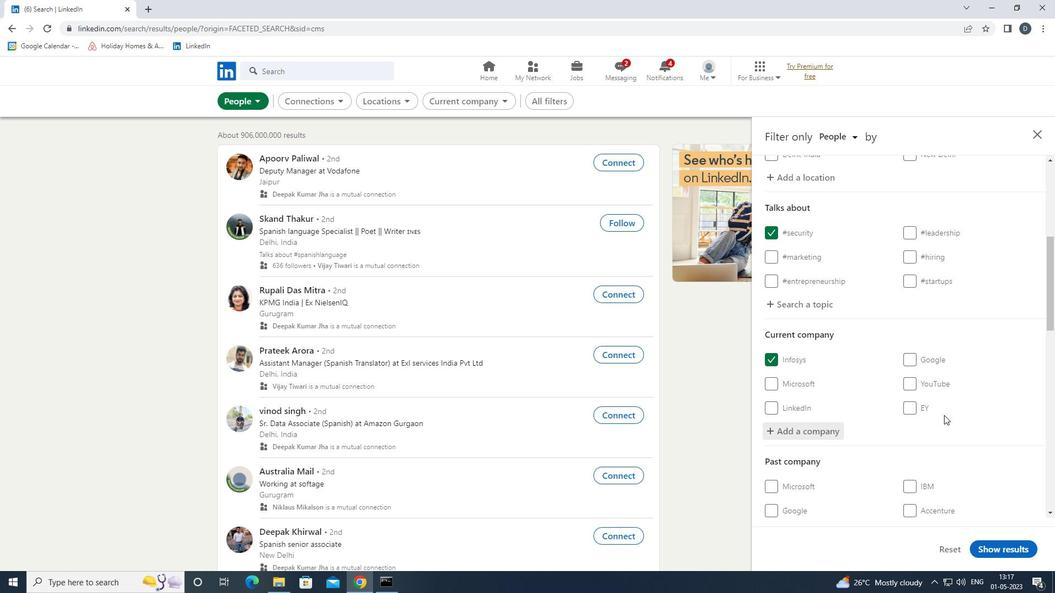 
Action: Mouse scrolled (920, 421) with delta (0, 0)
Screenshot: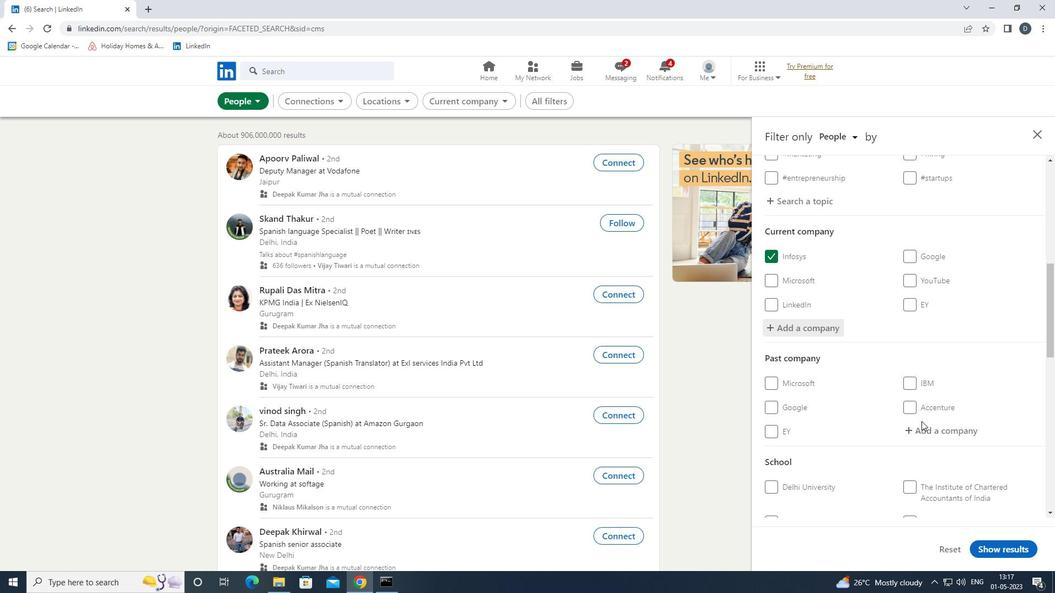 
Action: Mouse scrolled (920, 421) with delta (0, 0)
Screenshot: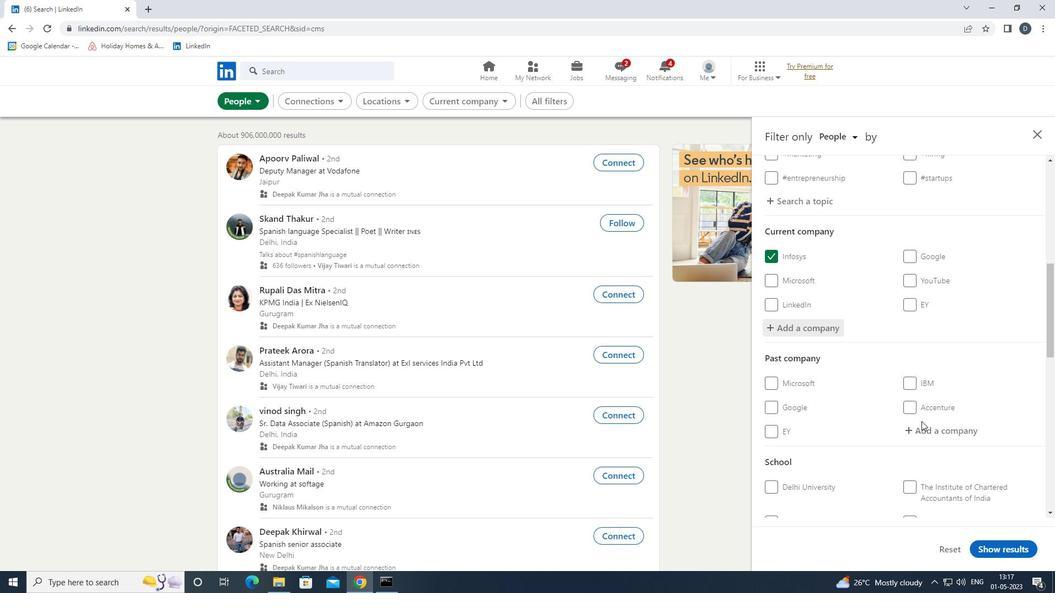 
Action: Mouse moved to (952, 375)
Screenshot: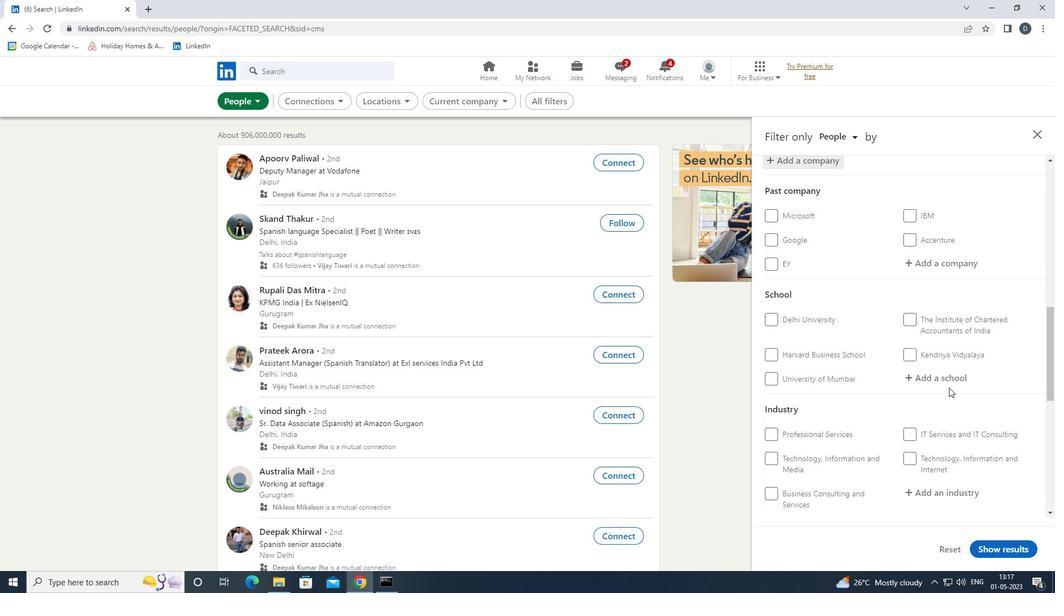 
Action: Mouse pressed left at (952, 375)
Screenshot: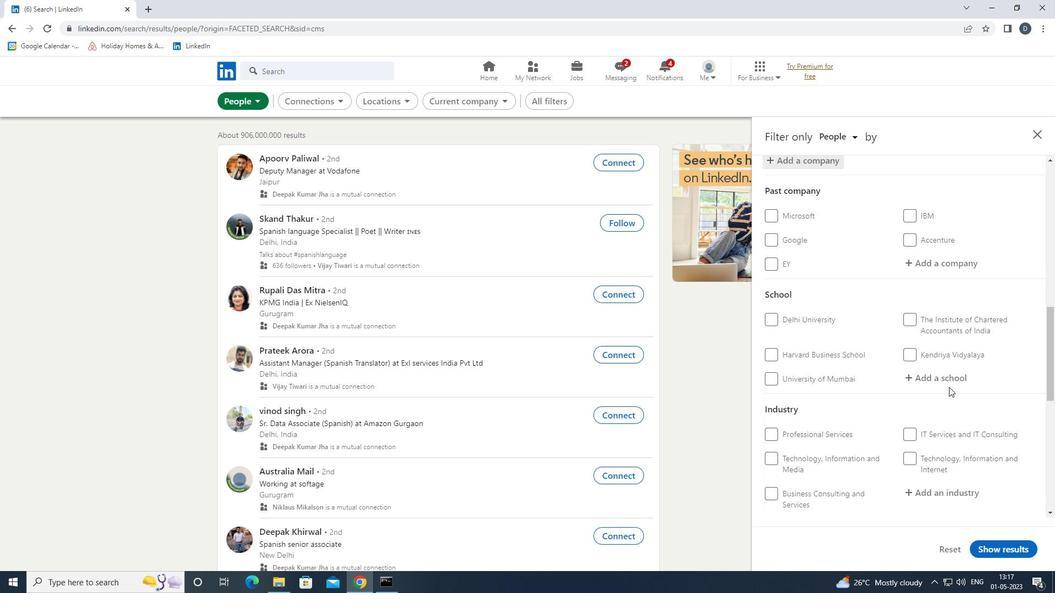 
Action: Key pressed <Key.shift>DNYANPRASSARAK
Screenshot: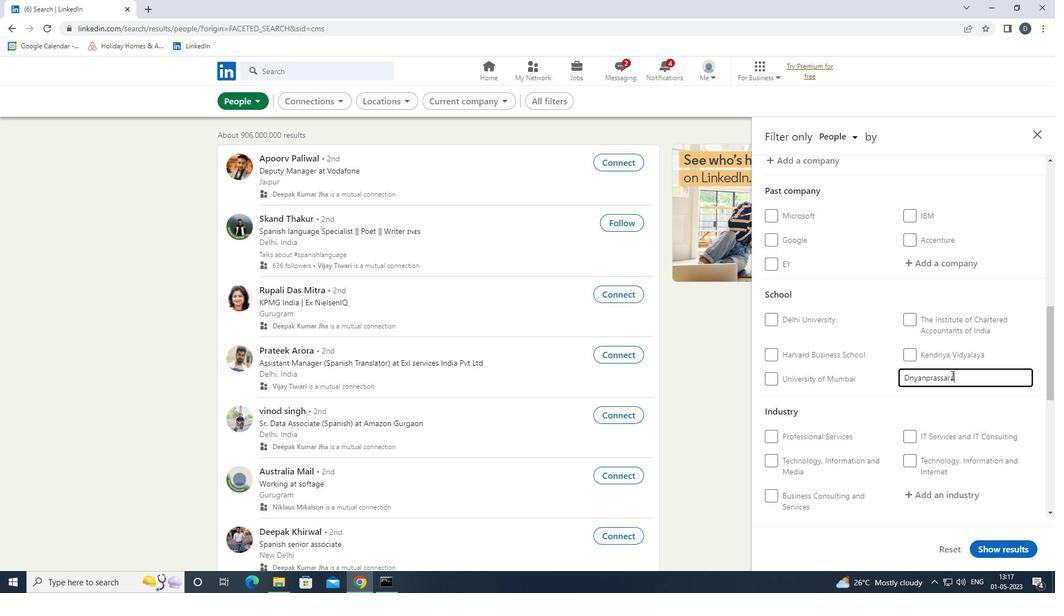 
Action: Mouse moved to (956, 414)
Screenshot: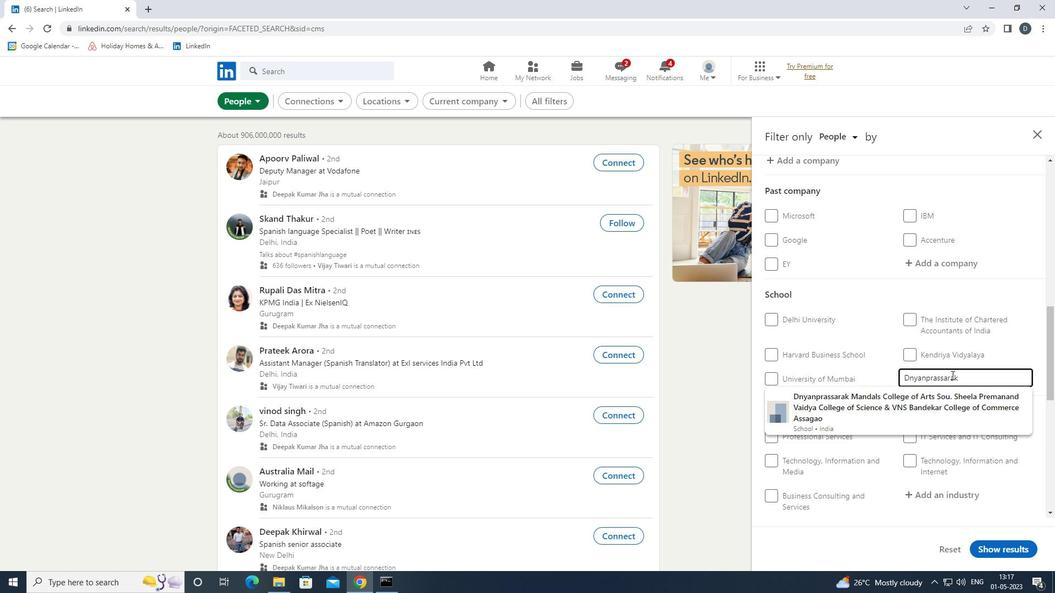 
Action: Mouse pressed left at (956, 414)
Screenshot: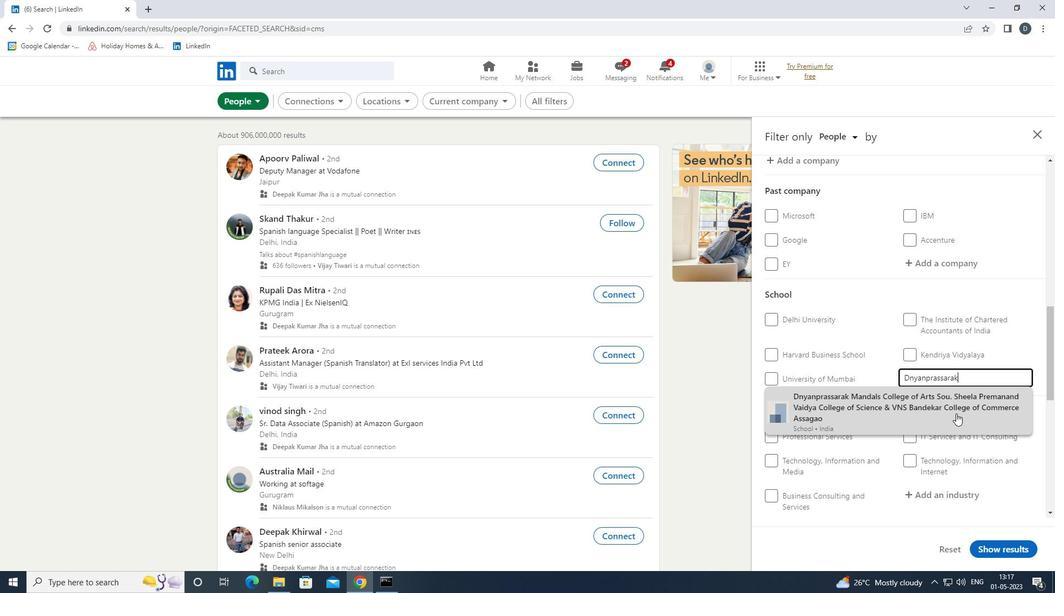 
Action: Mouse scrolled (956, 413) with delta (0, 0)
Screenshot: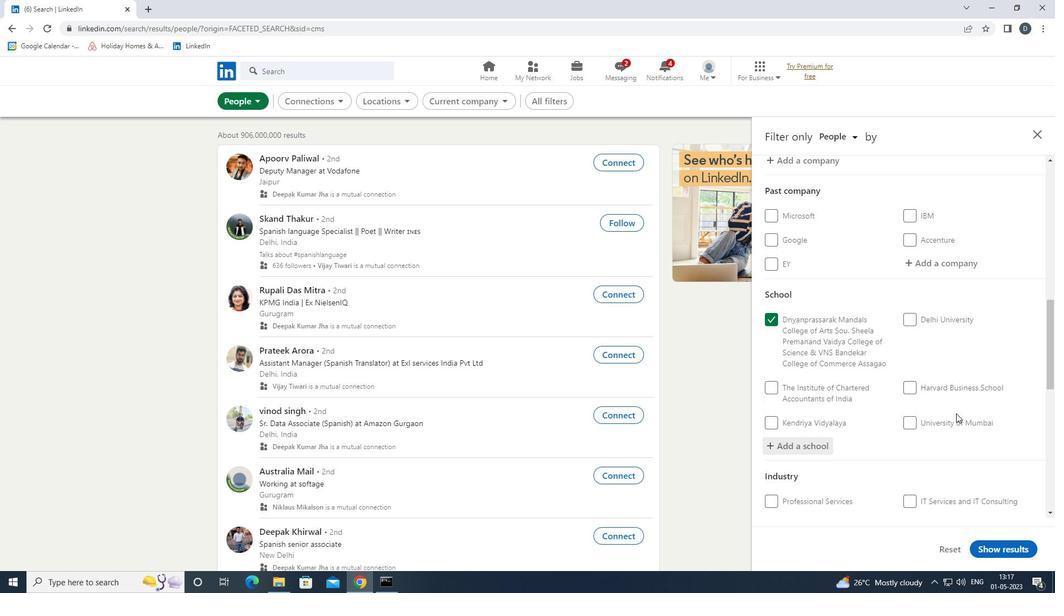 
Action: Mouse scrolled (956, 413) with delta (0, 0)
Screenshot: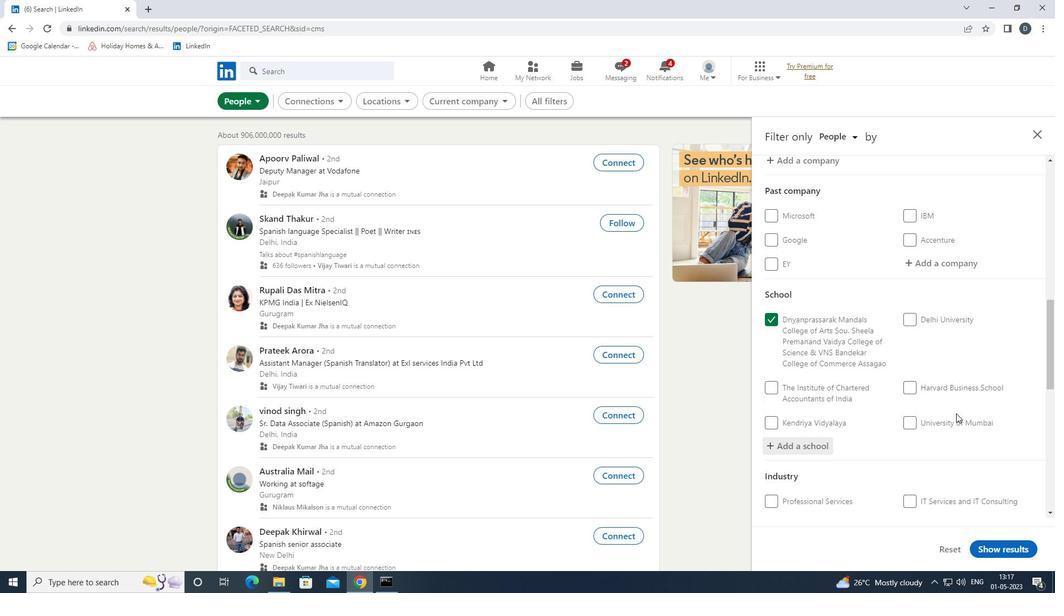 
Action: Mouse scrolled (956, 413) with delta (0, 0)
Screenshot: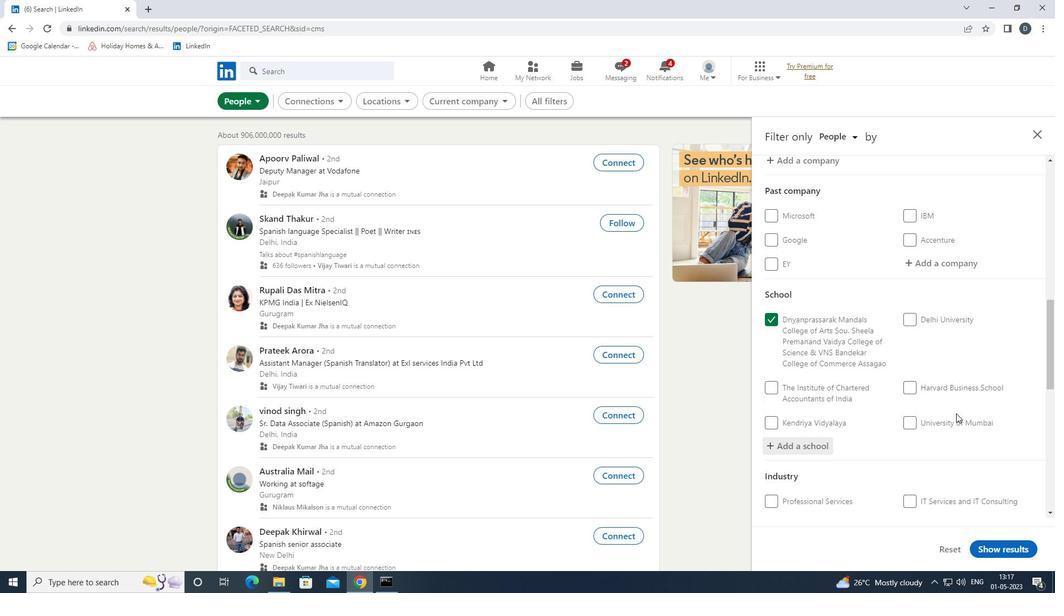 
Action: Mouse moved to (950, 393)
Screenshot: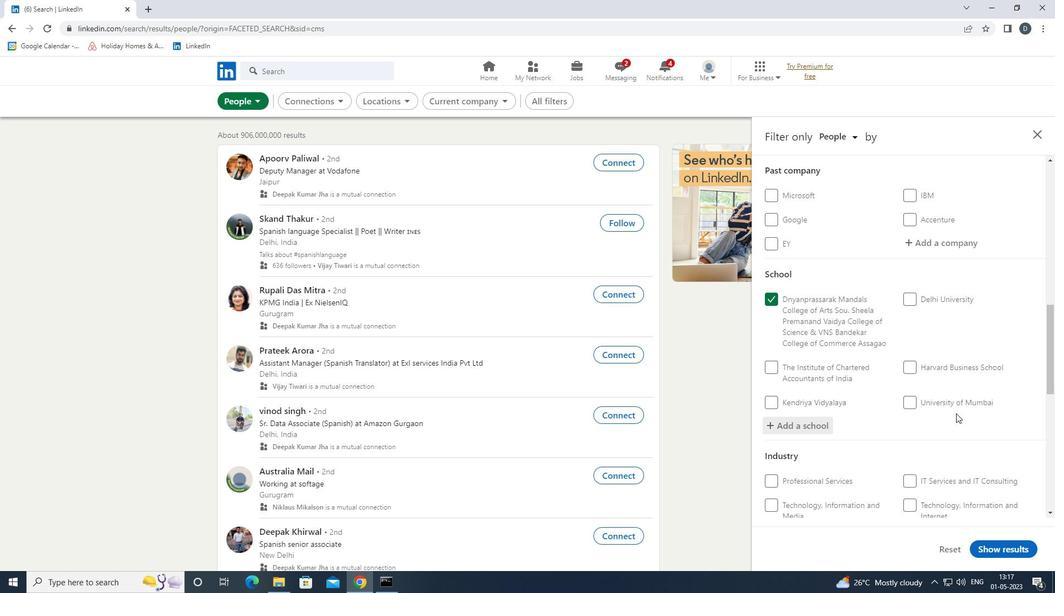 
Action: Mouse scrolled (950, 392) with delta (0, 0)
Screenshot: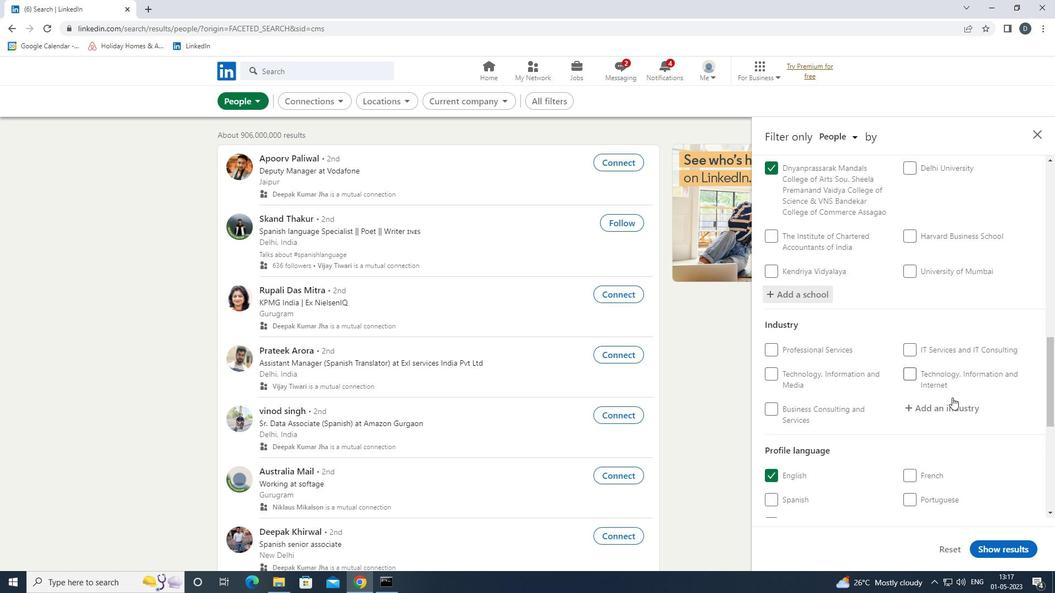 
Action: Mouse scrolled (950, 392) with delta (0, 0)
Screenshot: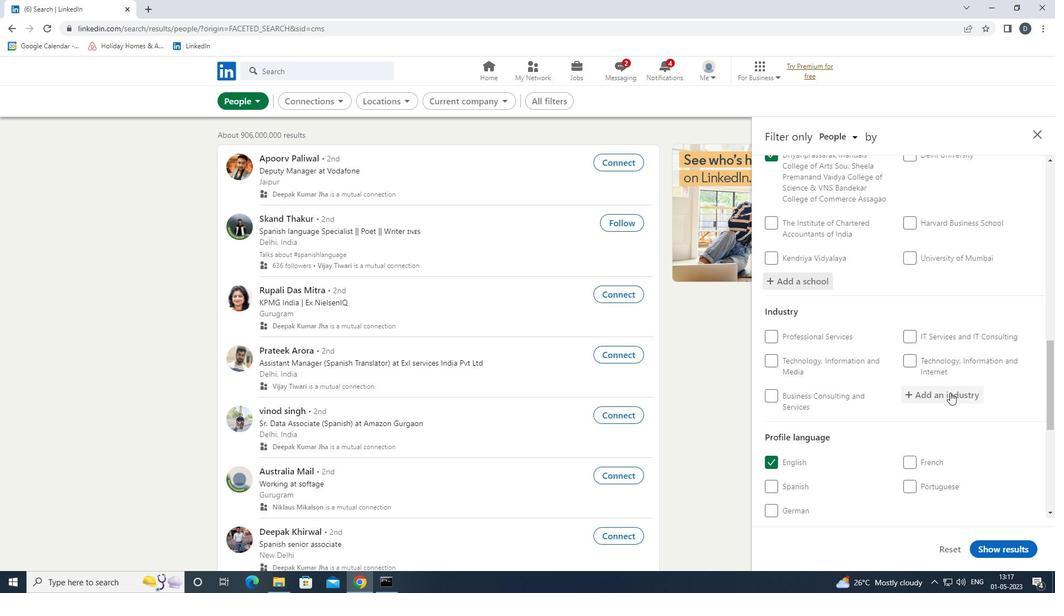
Action: Mouse moved to (960, 291)
Screenshot: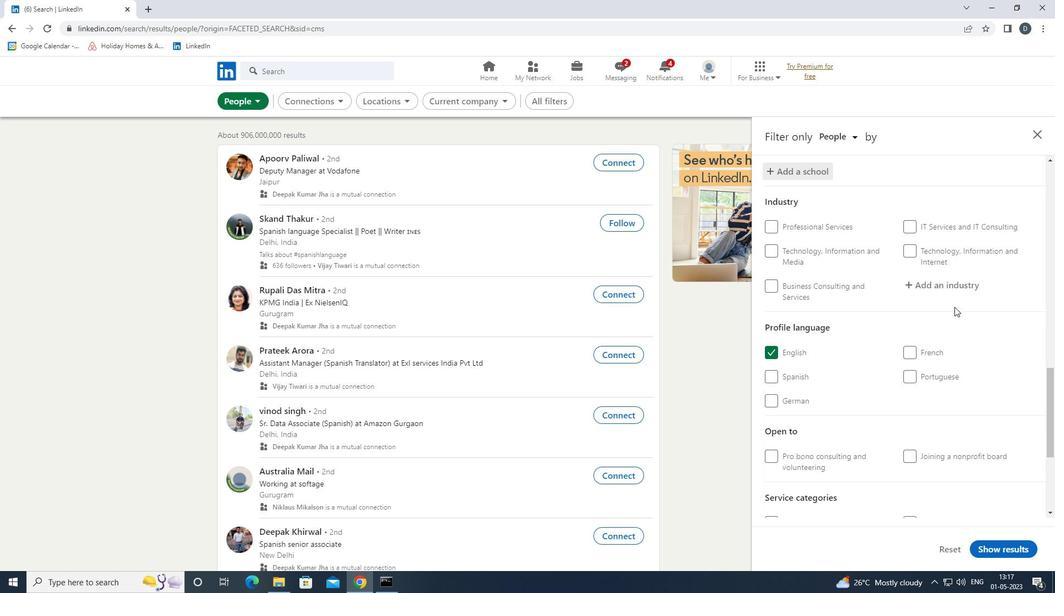 
Action: Mouse pressed left at (960, 291)
Screenshot: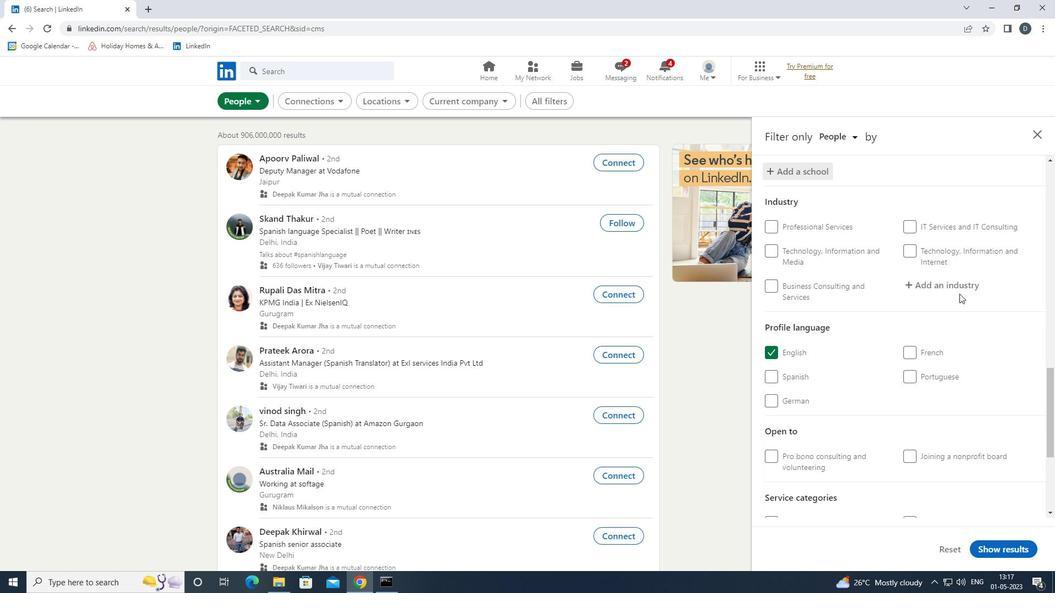 
Action: Key pressed <Key.shift>HOLDING<Key.down><Key.enter>
Screenshot: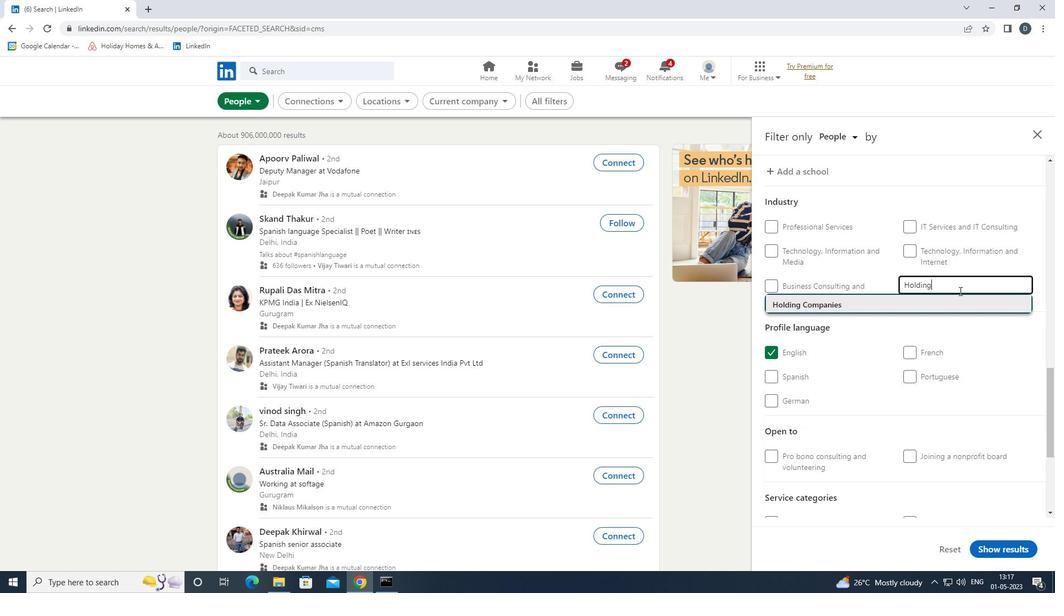 
Action: Mouse moved to (994, 338)
Screenshot: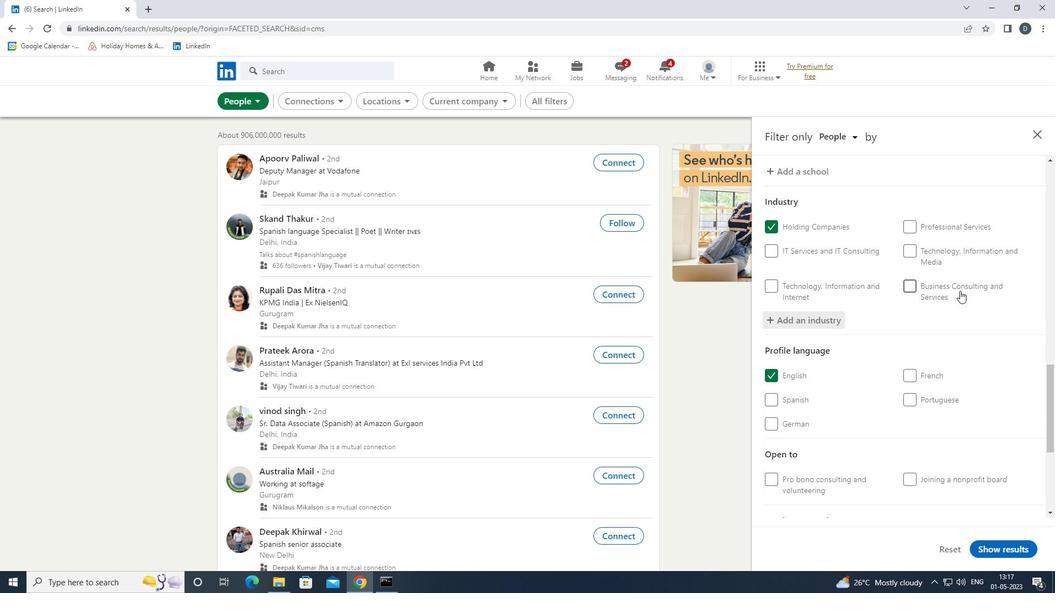 
Action: Mouse scrolled (994, 338) with delta (0, 0)
Screenshot: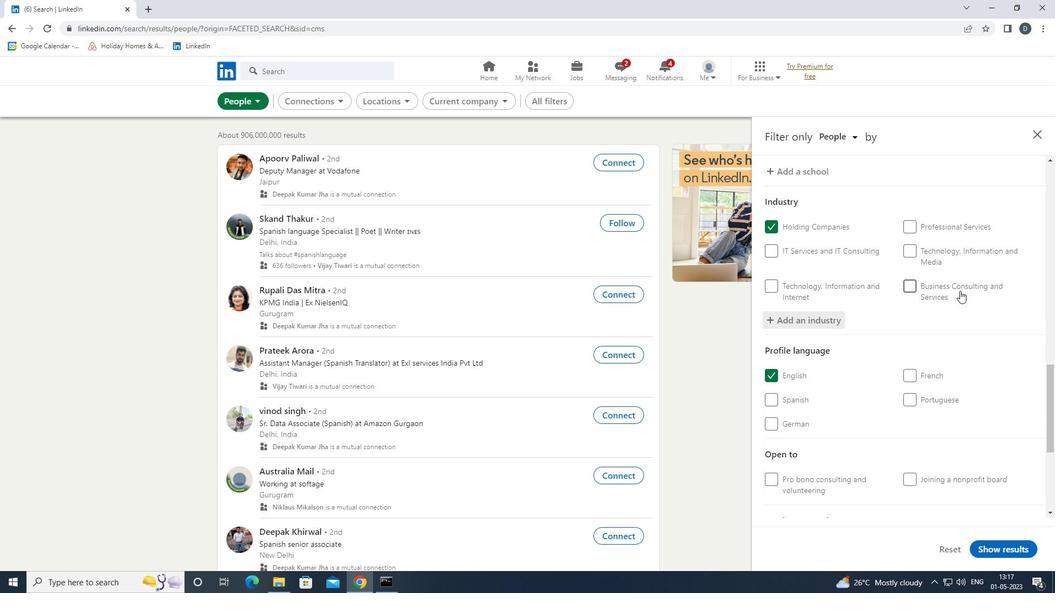 
Action: Mouse scrolled (994, 338) with delta (0, 0)
Screenshot: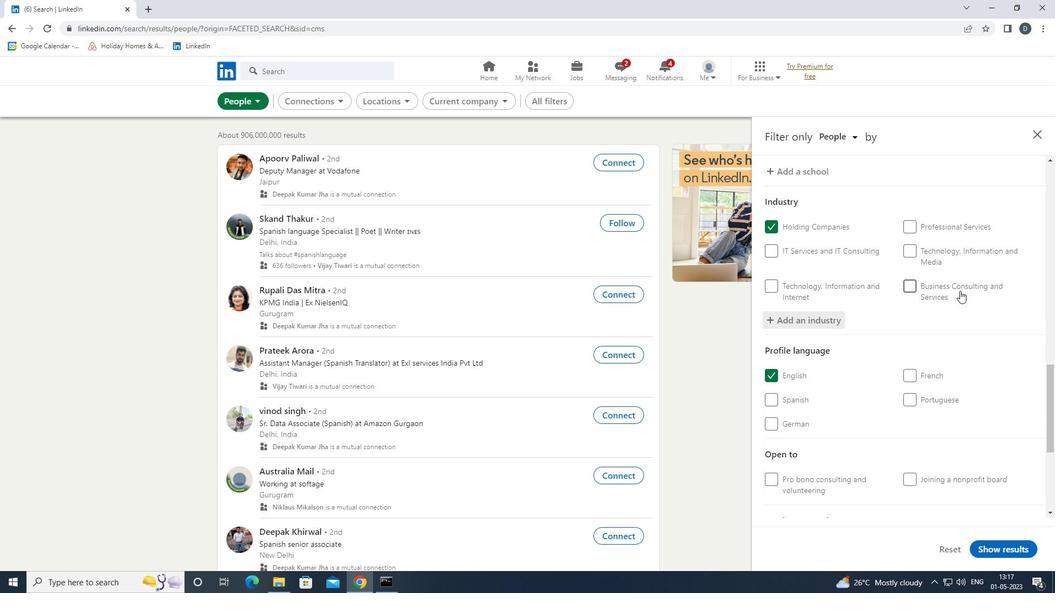 
Action: Mouse scrolled (994, 338) with delta (0, 0)
Screenshot: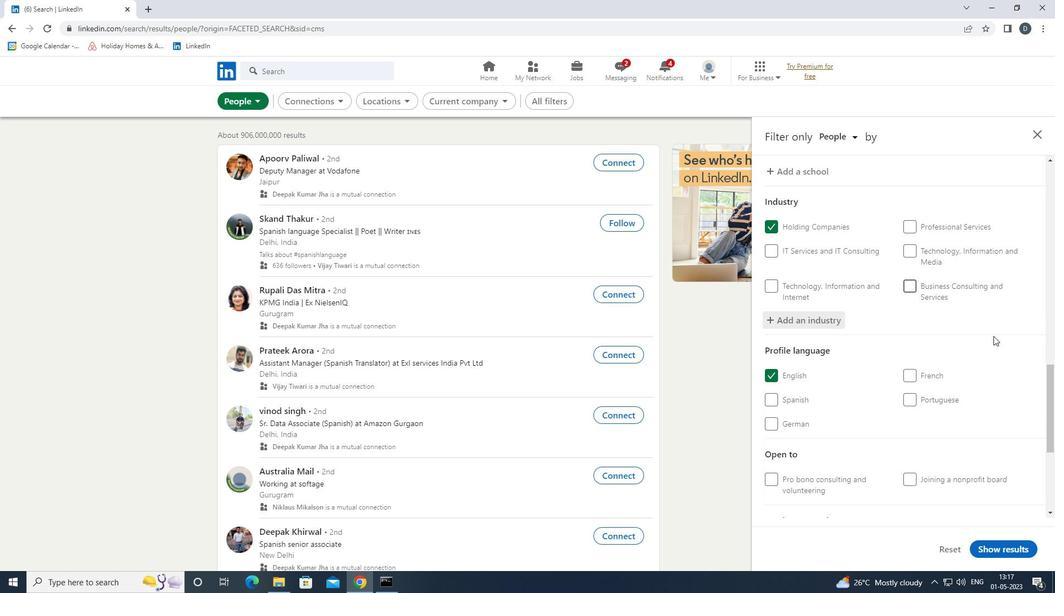 
Action: Mouse scrolled (994, 338) with delta (0, 0)
Screenshot: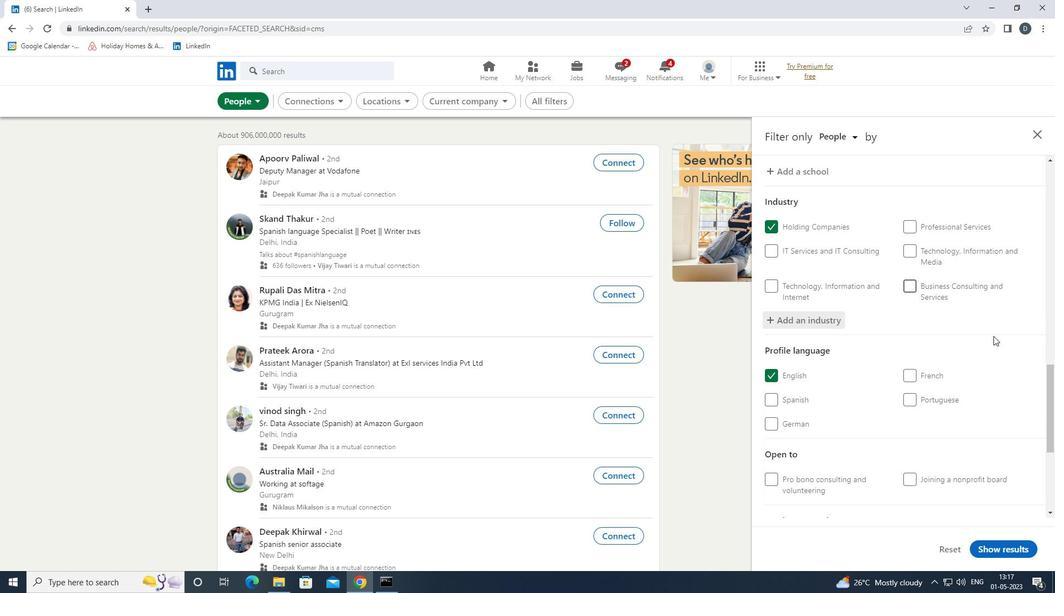 
Action: Mouse scrolled (994, 338) with delta (0, 0)
Screenshot: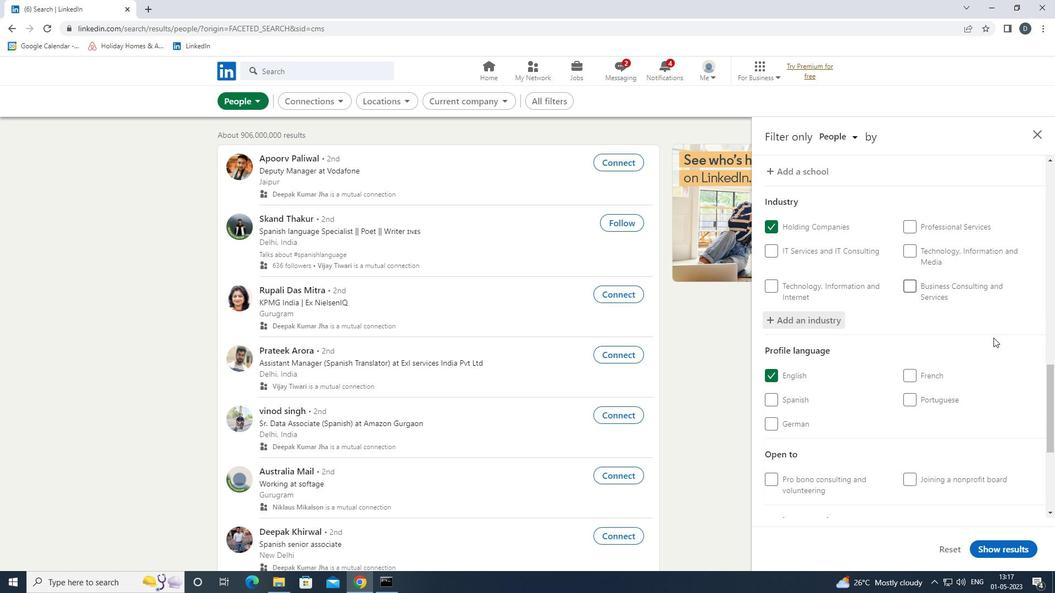 
Action: Mouse moved to (951, 366)
Screenshot: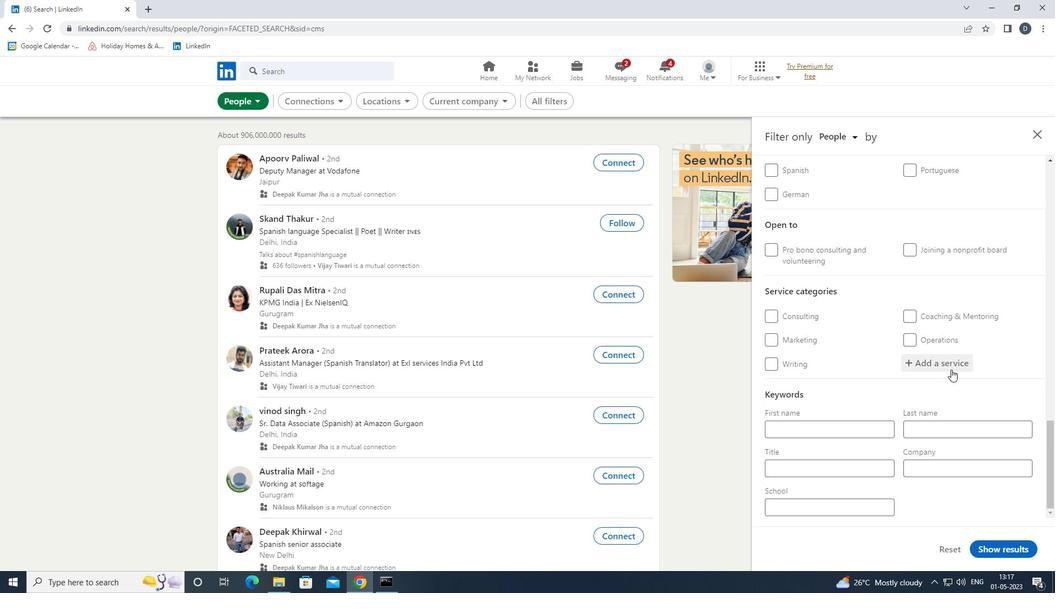 
Action: Mouse pressed left at (951, 366)
Screenshot: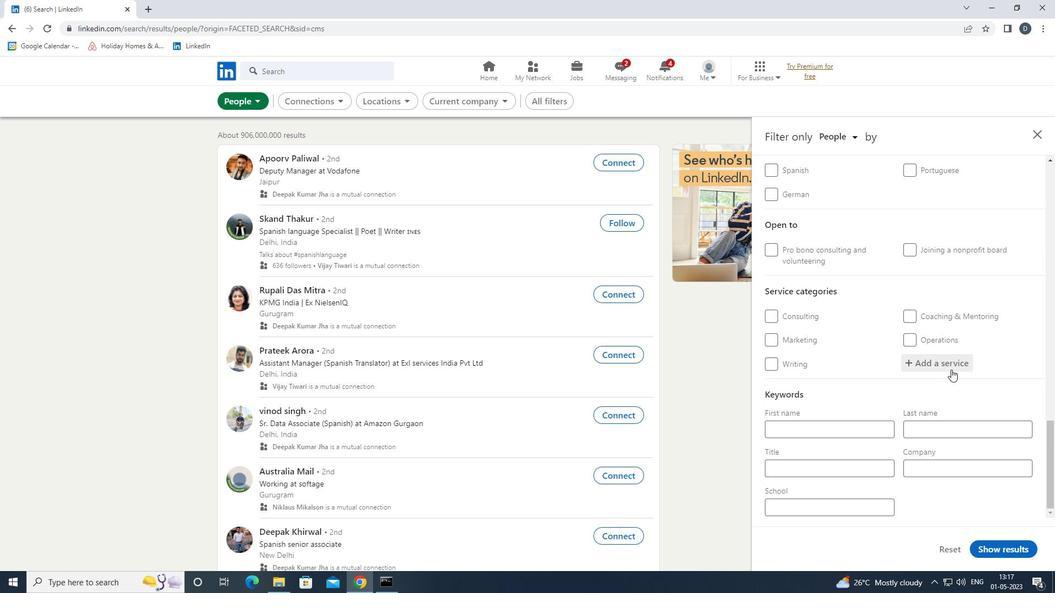 
Action: Mouse scrolled (951, 367) with delta (0, 0)
Screenshot: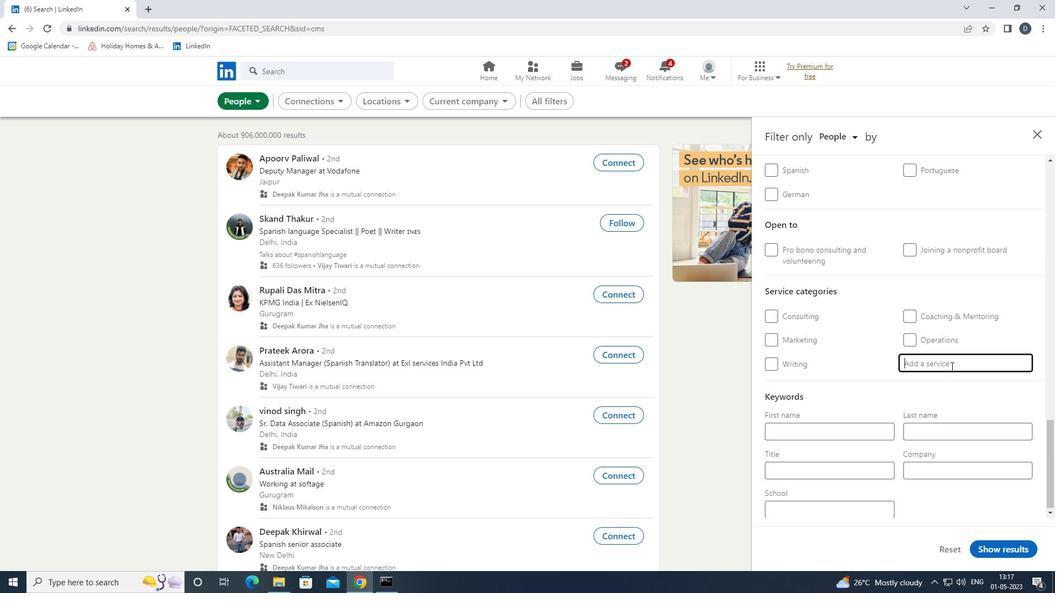 
Action: Mouse scrolled (951, 367) with delta (0, 0)
Screenshot: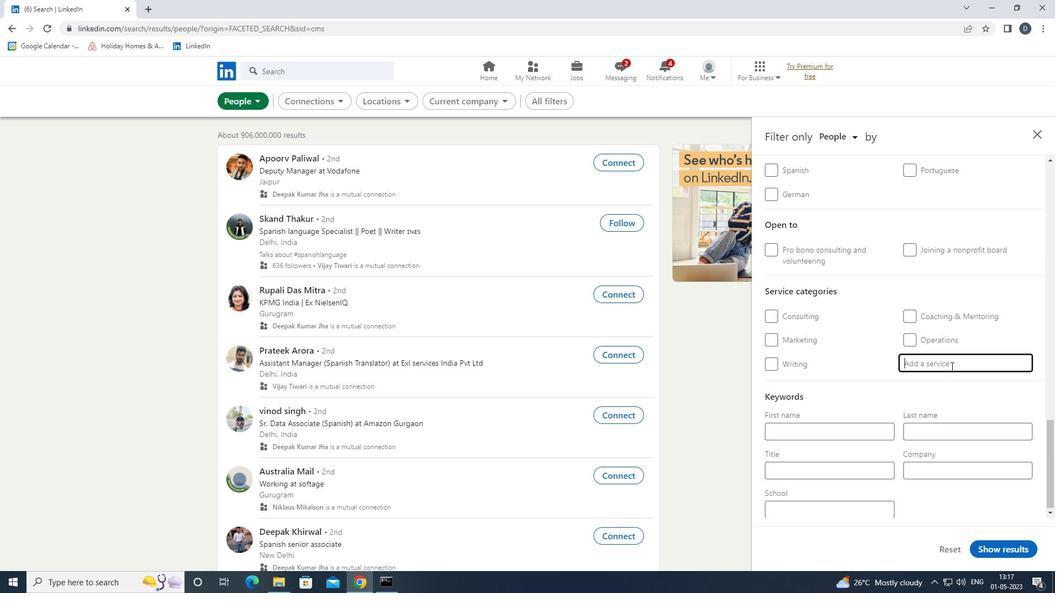 
Action: Mouse scrolled (951, 367) with delta (0, 0)
Screenshot: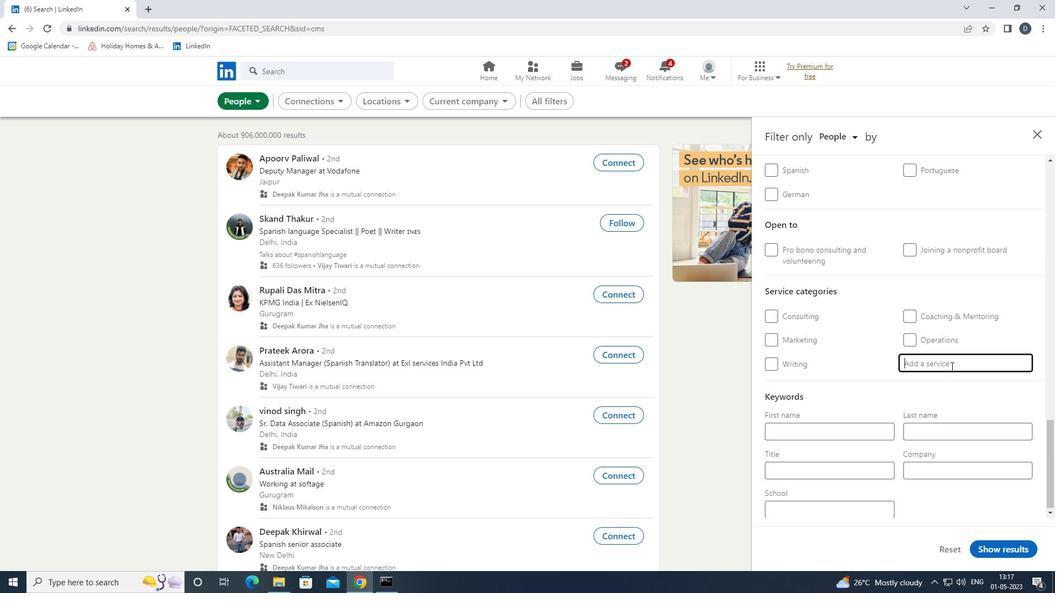 
Action: Mouse scrolled (951, 366) with delta (0, 0)
Screenshot: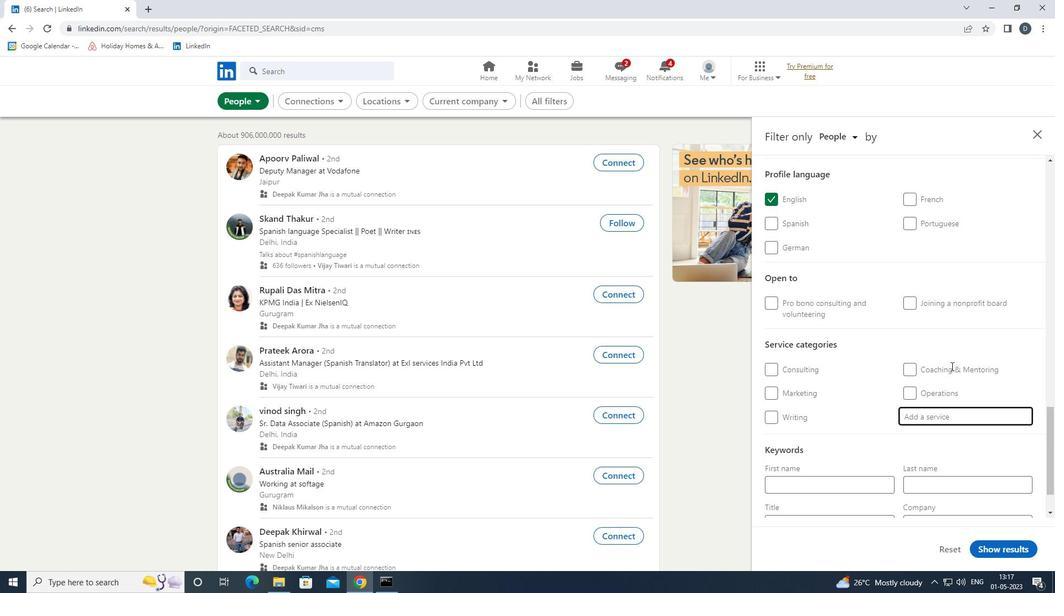 
Action: Mouse scrolled (951, 366) with delta (0, 0)
Screenshot: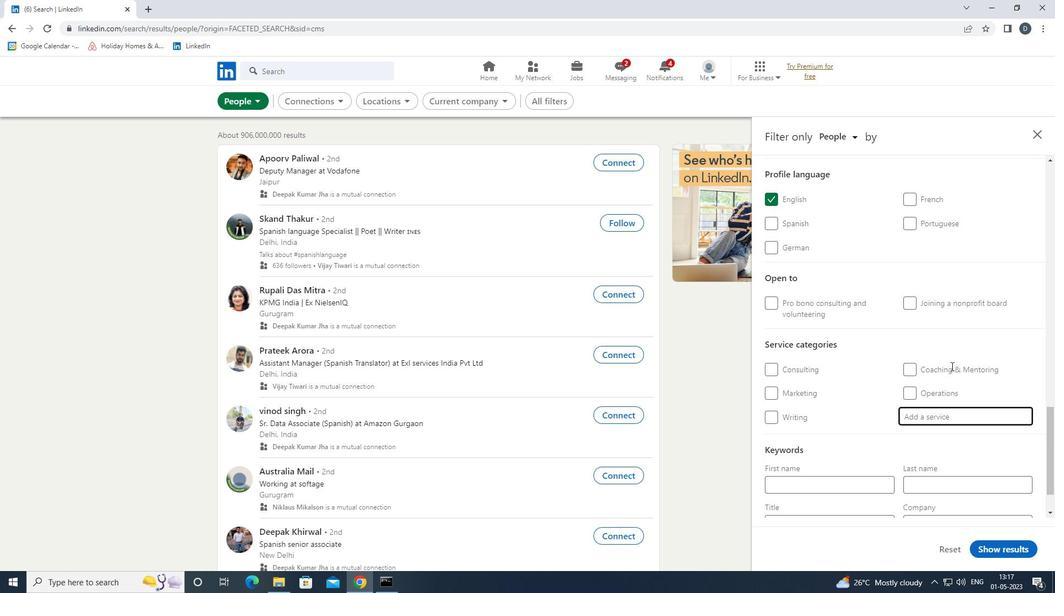 
Action: Key pressed <Key.shift>COPORAT<Key.down><Key.backspace><Key.backspace><Key.backspace><Key.backspace><Key.backspace>RPORATE<Key.down><Key.enter>
Screenshot: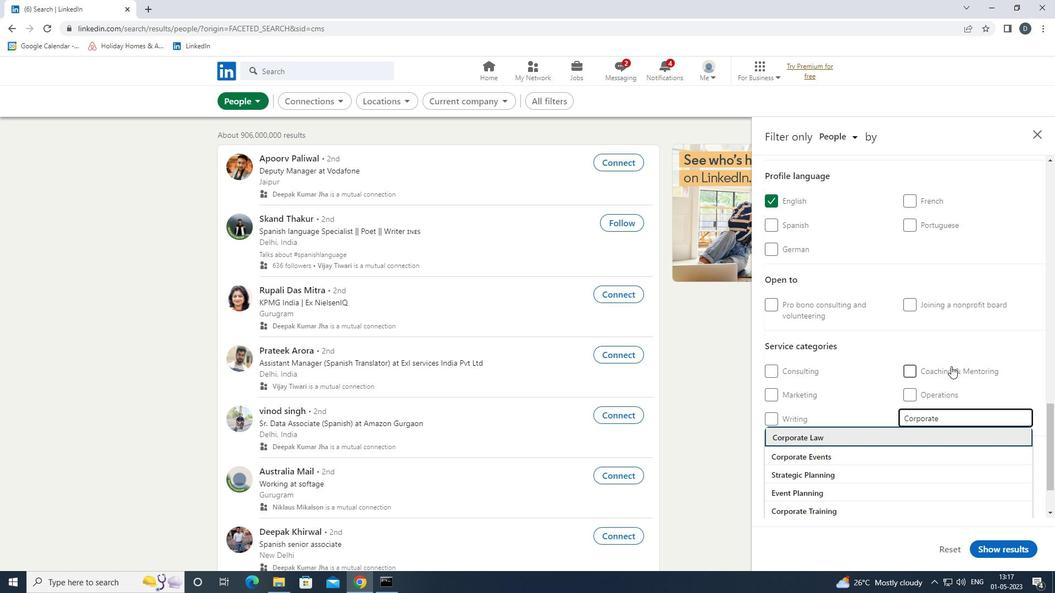 
Action: Mouse scrolled (951, 366) with delta (0, 0)
Screenshot: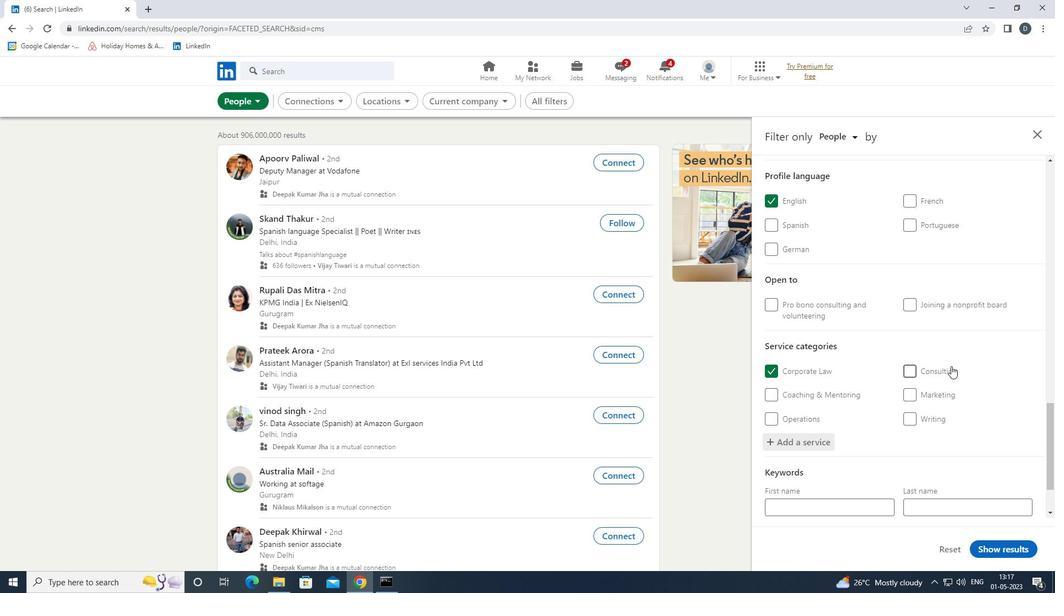 
Action: Mouse moved to (951, 366)
Screenshot: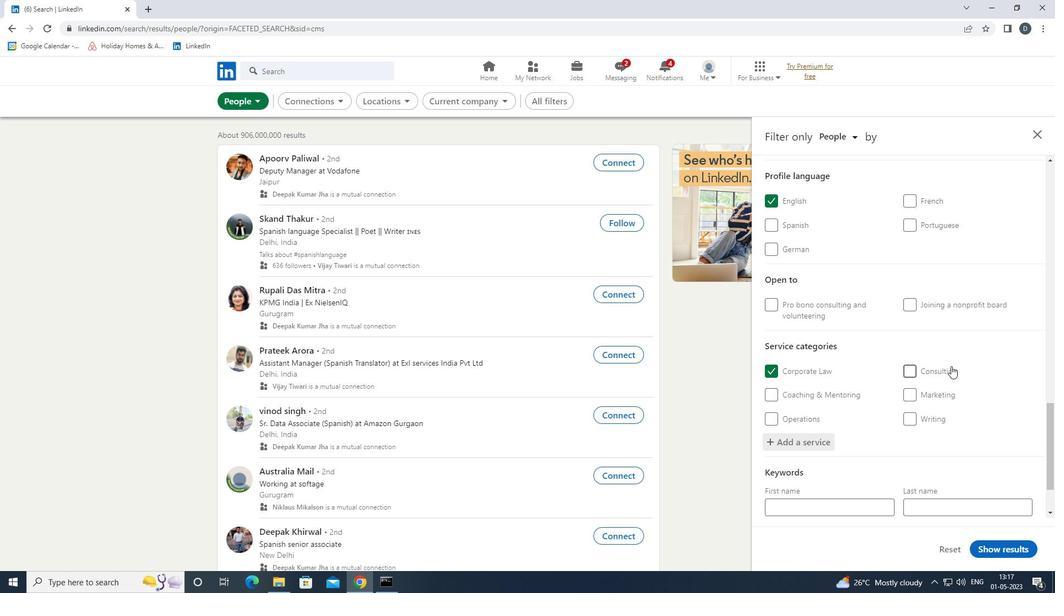 
Action: Mouse scrolled (951, 366) with delta (0, 0)
Screenshot: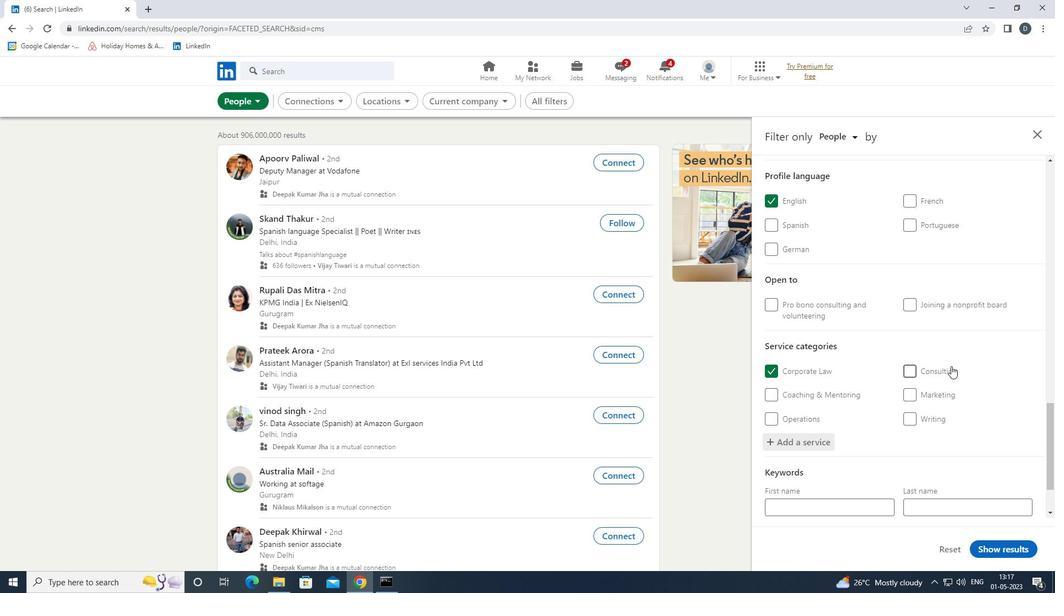 
Action: Mouse moved to (951, 388)
Screenshot: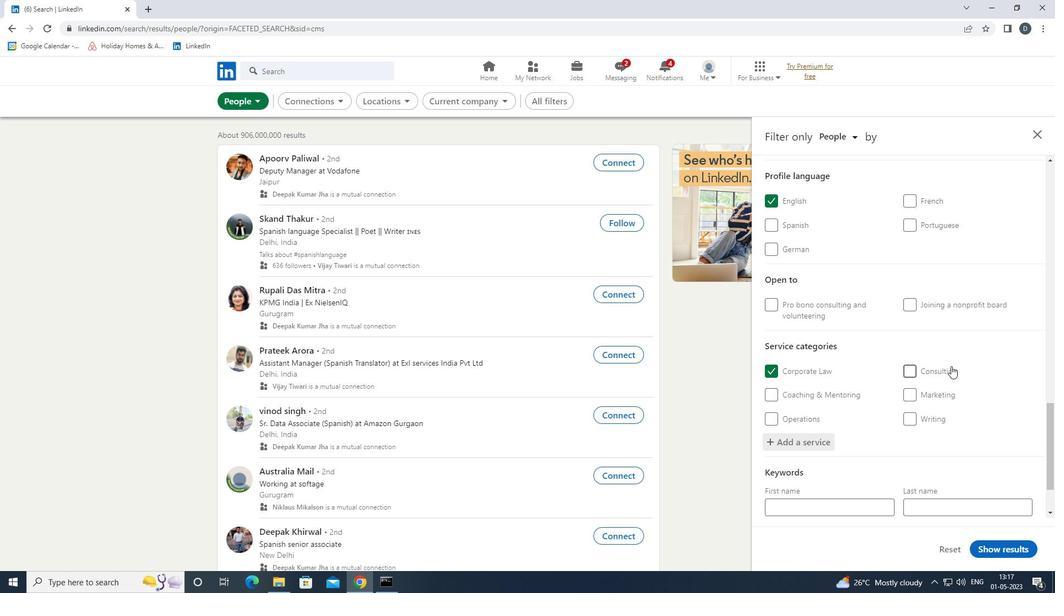 
Action: Mouse scrolled (951, 388) with delta (0, 0)
Screenshot: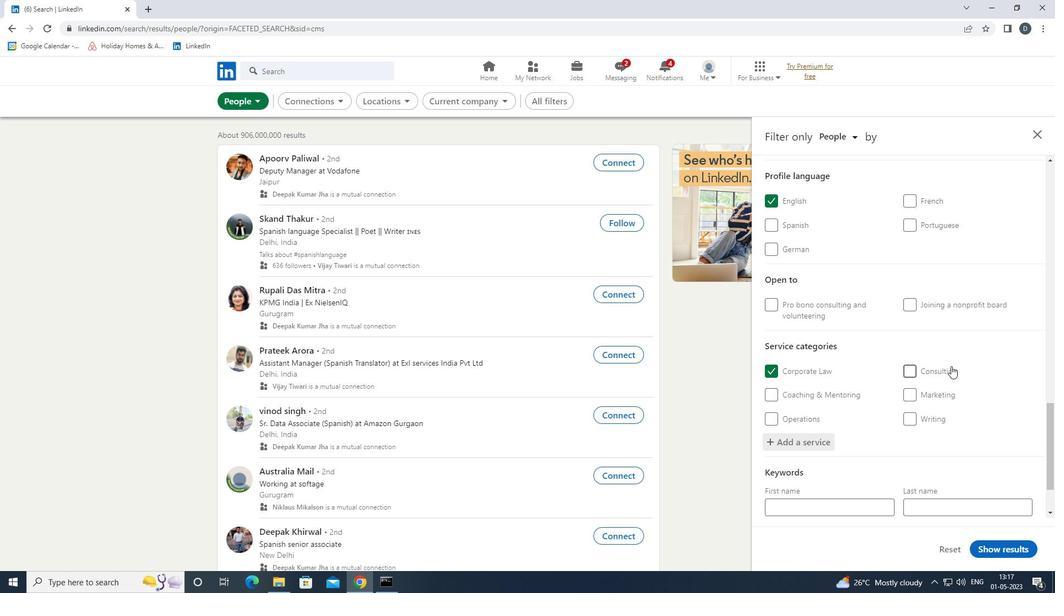 
Action: Mouse moved to (950, 397)
Screenshot: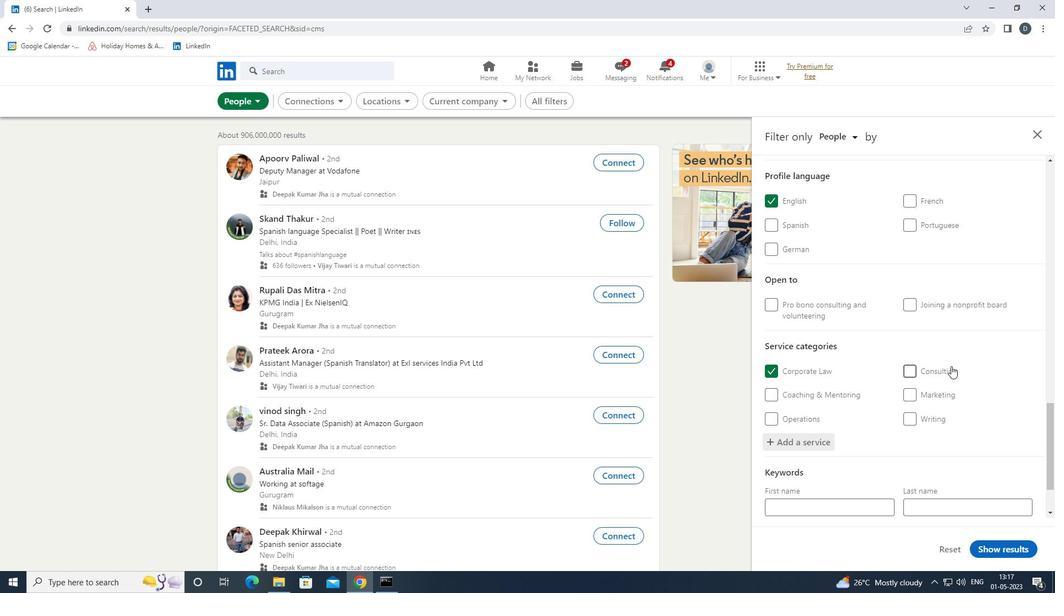 
Action: Mouse scrolled (950, 396) with delta (0, 0)
Screenshot: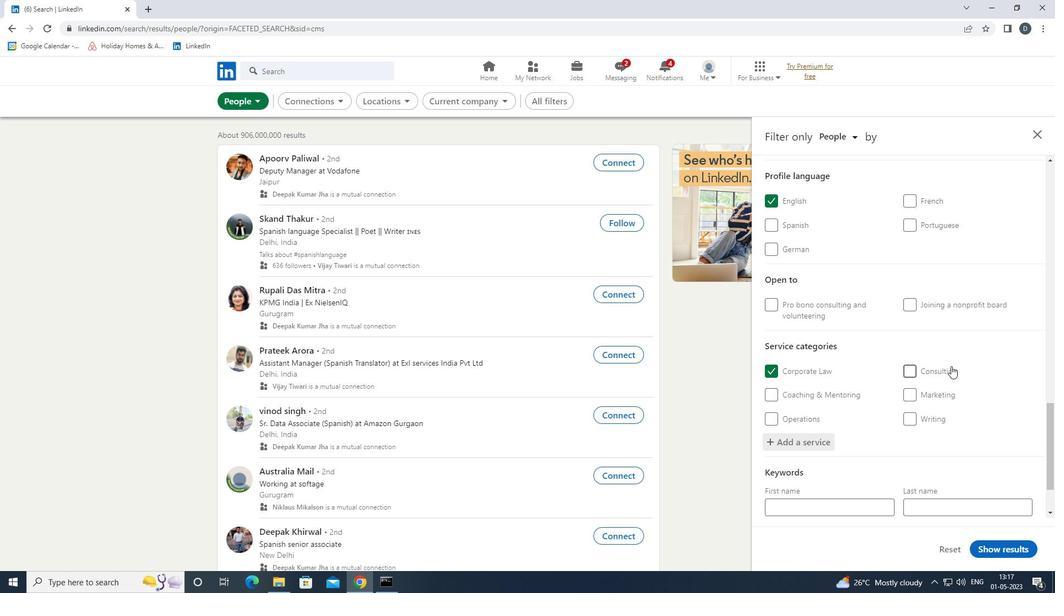 
Action: Mouse moved to (950, 401)
Screenshot: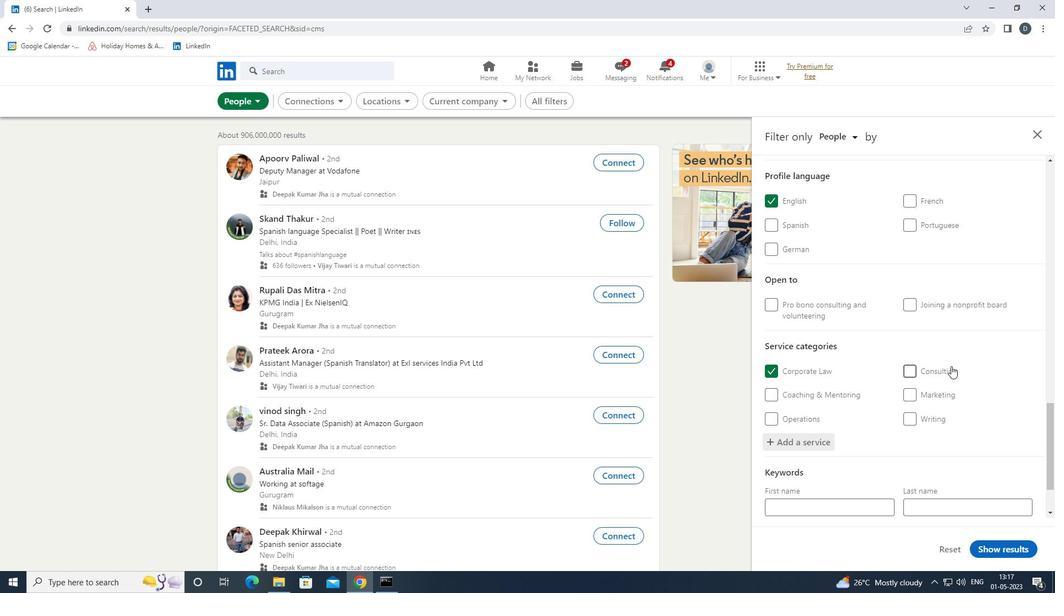 
Action: Mouse scrolled (950, 400) with delta (0, 0)
Screenshot: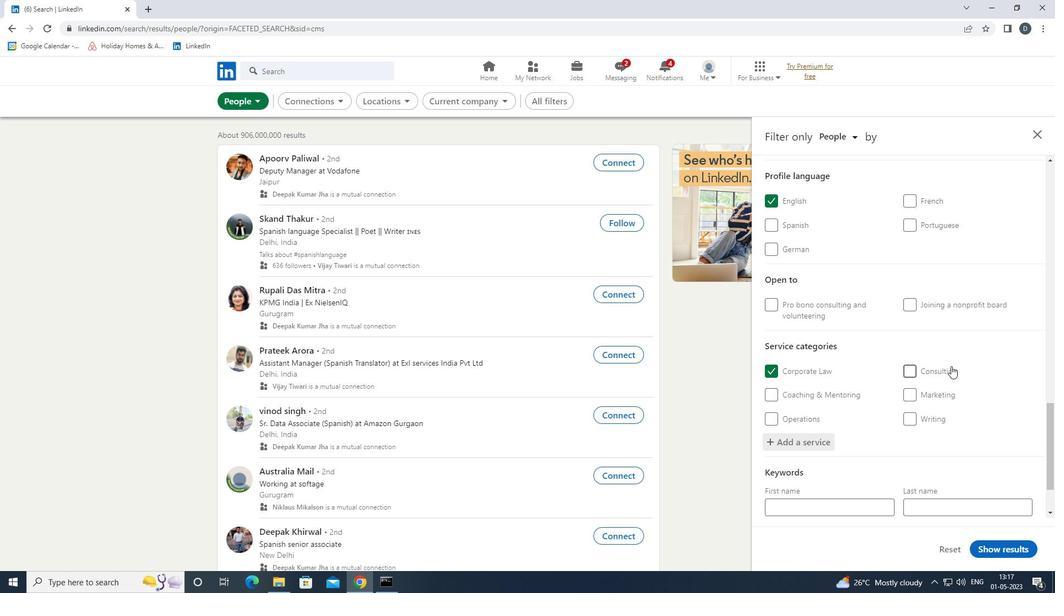 
Action: Mouse moved to (870, 461)
Screenshot: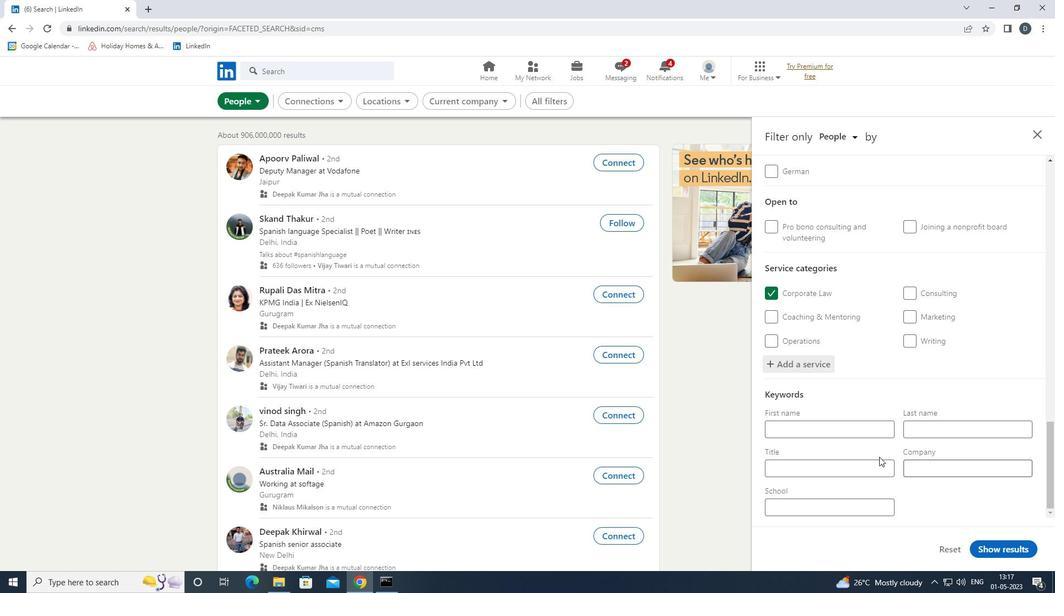 
Action: Mouse pressed left at (870, 461)
Screenshot: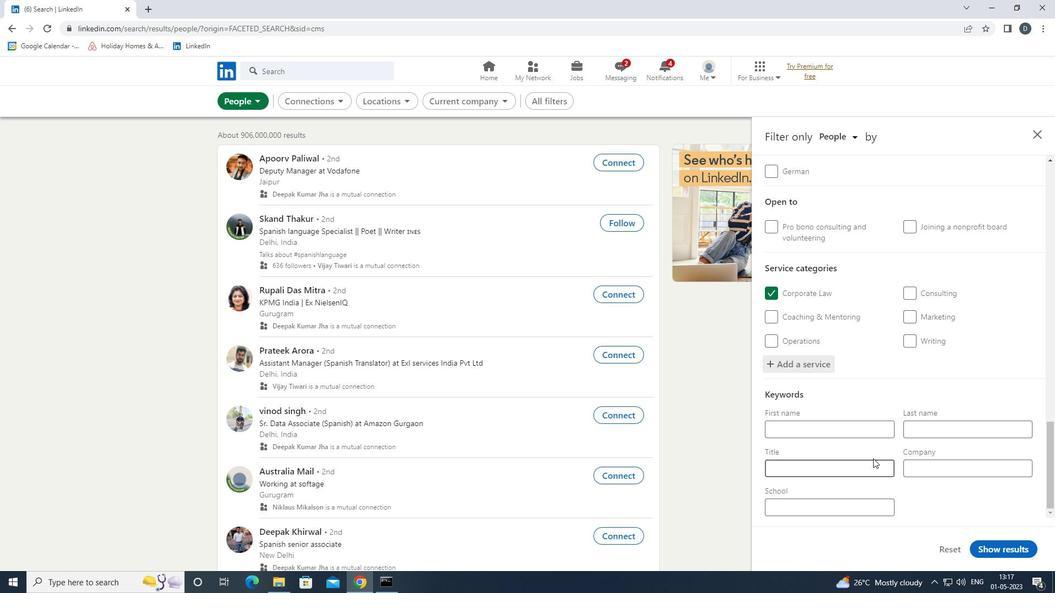 
Action: Key pressed <Key.shift>ANIMAL<Key.space><Key.shift>SHELTER<Key.space><Key.shift>B<Key.backspace><Key.shift>VOLUNTEER
Screenshot: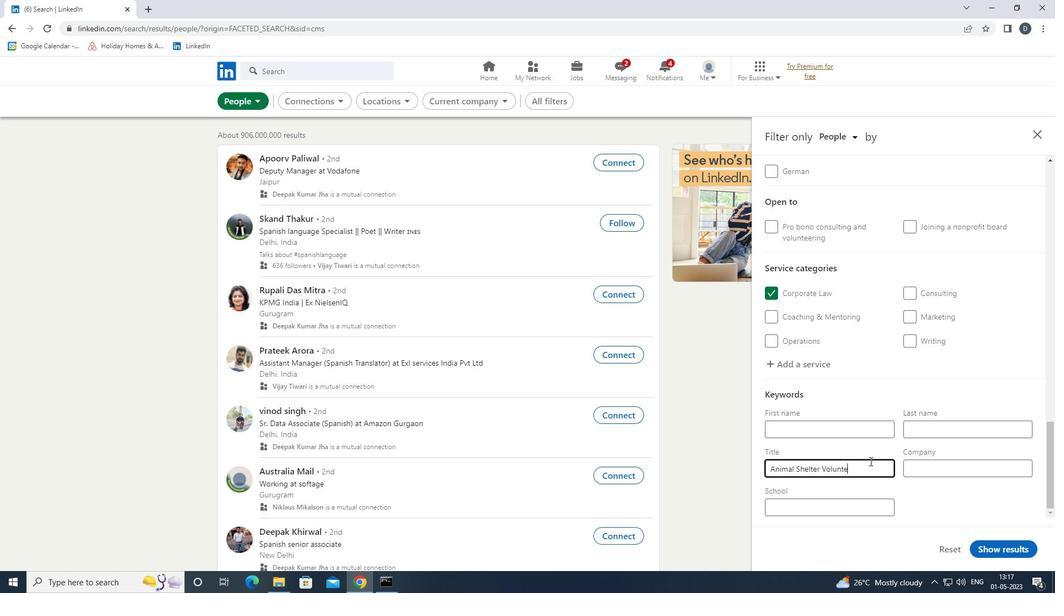 
Action: Mouse moved to (991, 543)
Screenshot: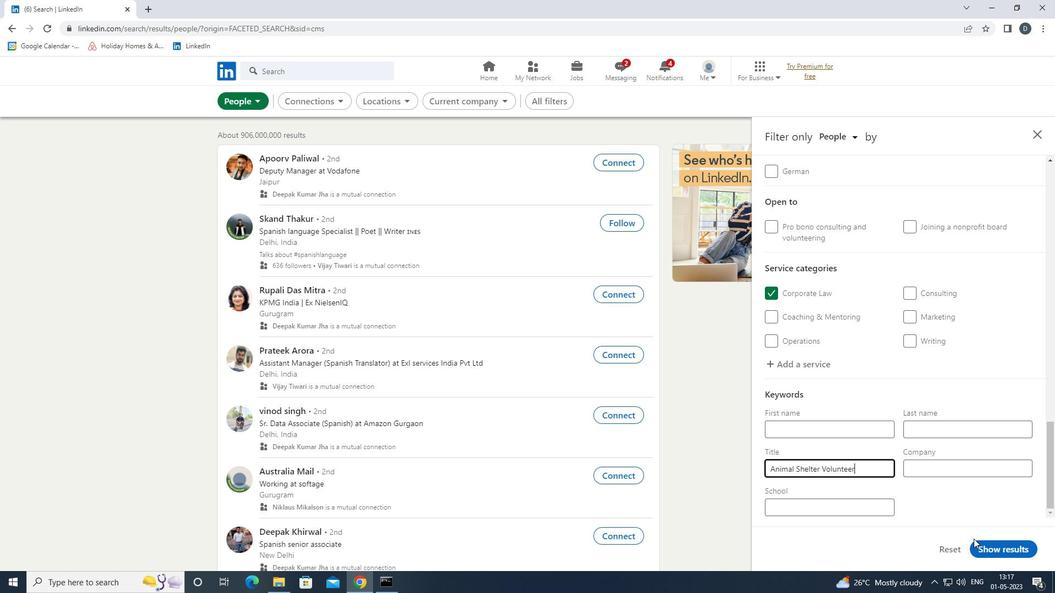 
Action: Mouse pressed left at (991, 543)
Screenshot: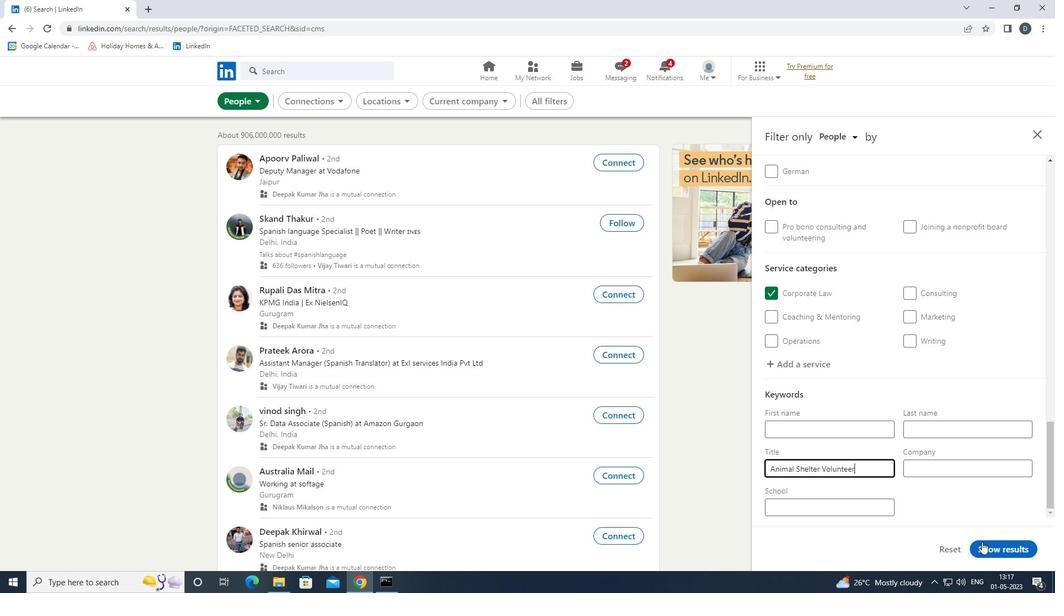 
Action: Mouse moved to (585, 327)
Screenshot: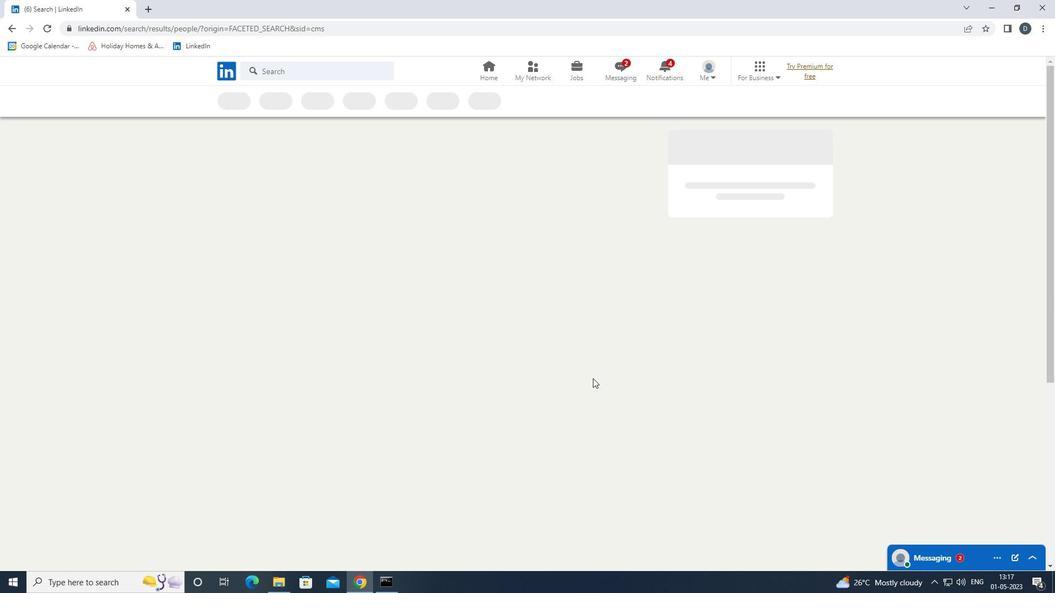 
